 Task: Learn Tab Hibernation.
Action: Mouse moved to (102, 26)
Screenshot: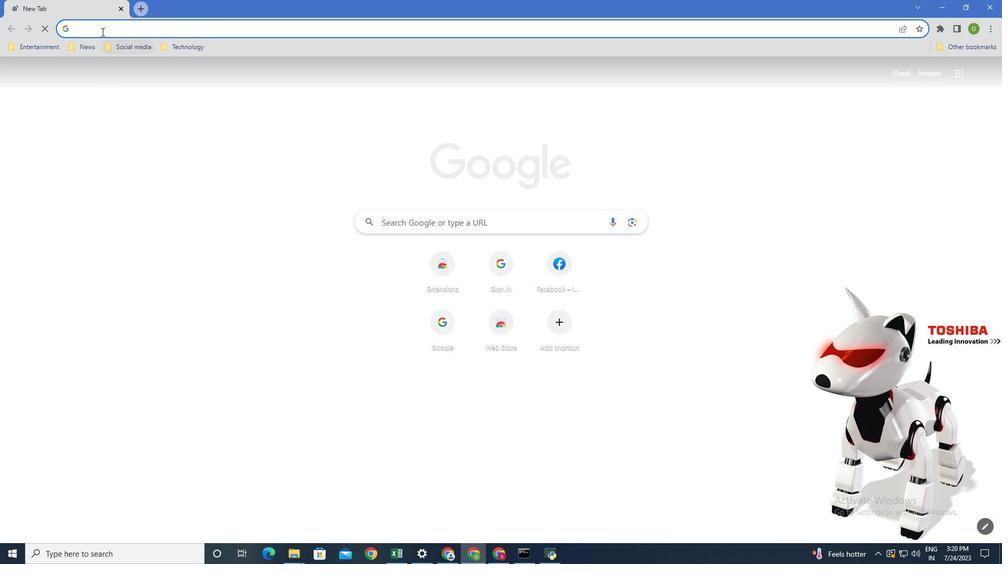 
Action: Mouse pressed left at (102, 26)
Screenshot: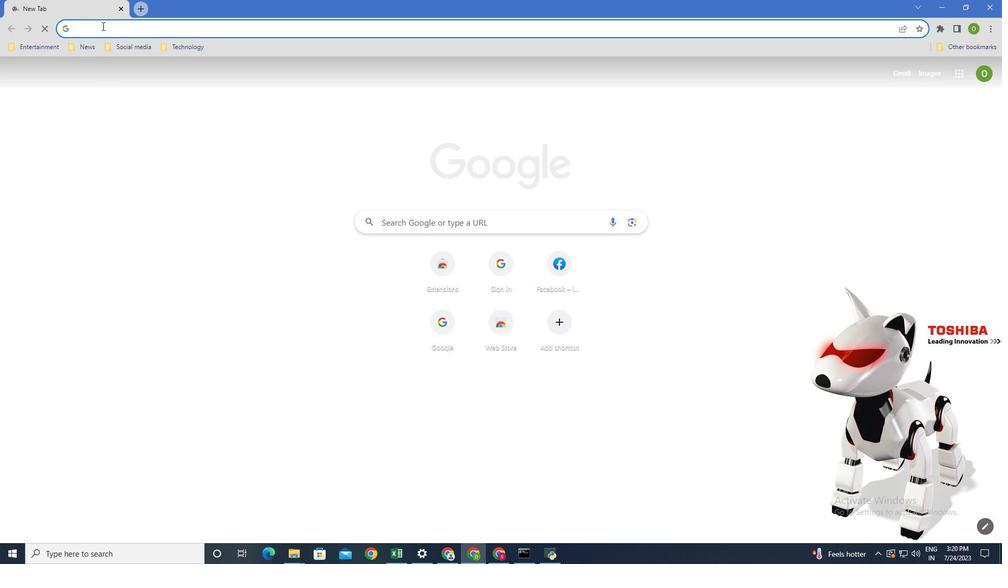 
Action: Key pressed tab<Key.space>hibernation<Key.enter>
Screenshot: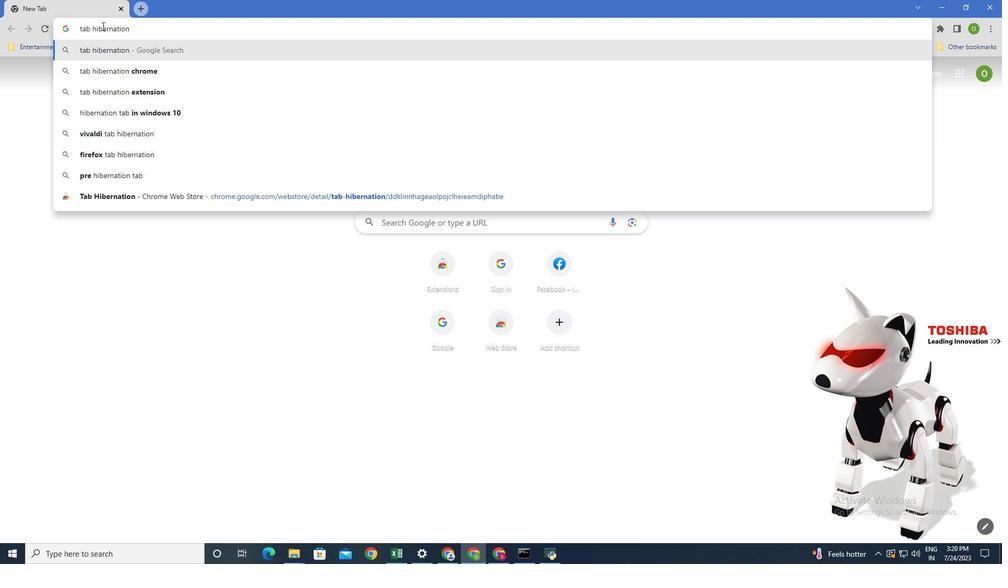 
Action: Mouse moved to (151, 175)
Screenshot: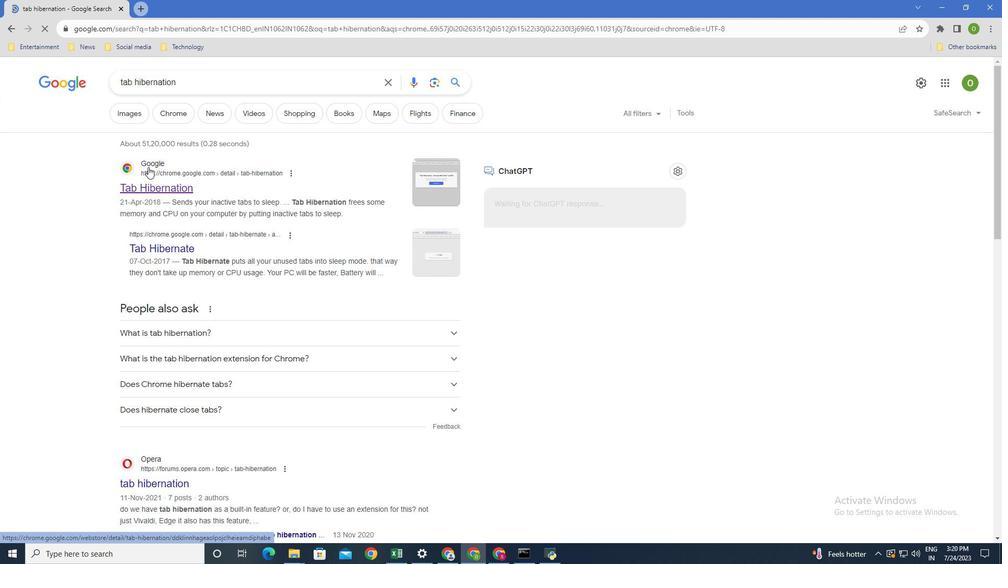 
Action: Mouse pressed left at (151, 175)
Screenshot: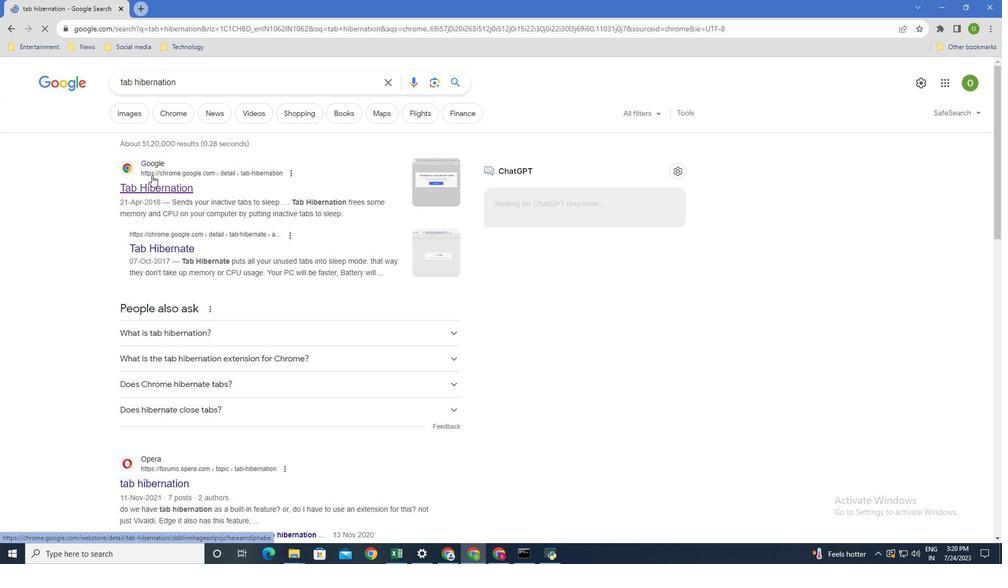 
Action: Mouse moved to (711, 145)
Screenshot: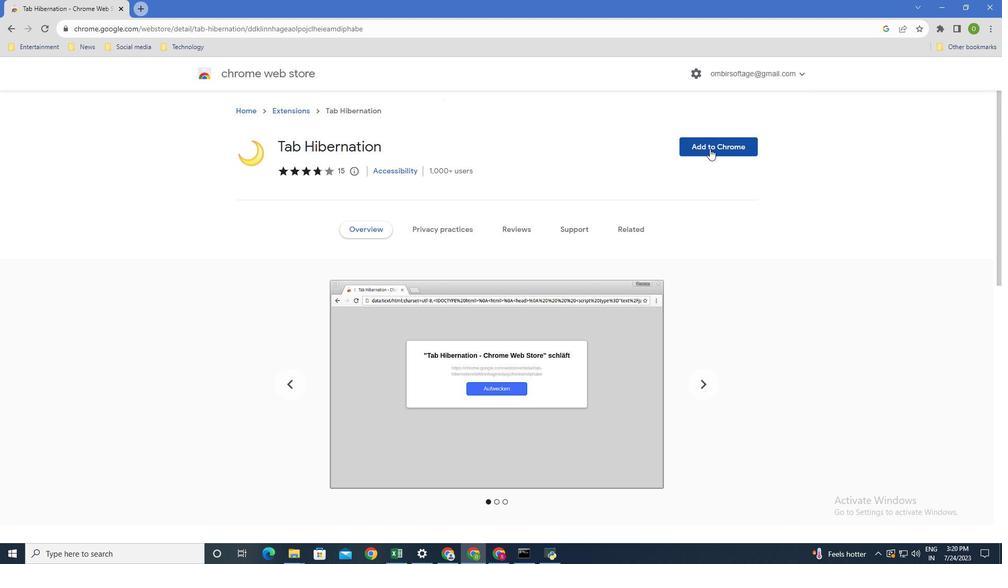 
Action: Mouse pressed left at (711, 145)
Screenshot: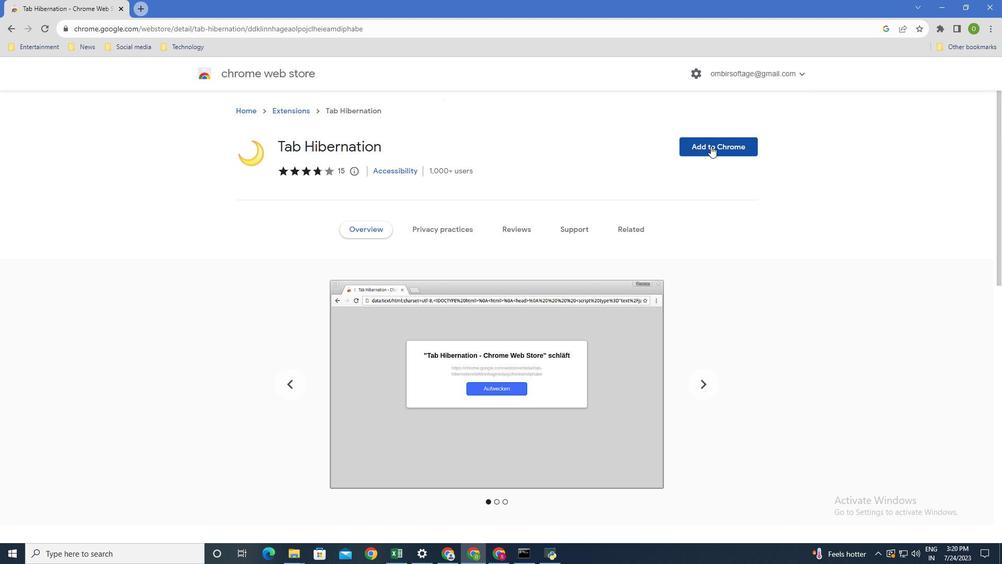 
Action: Mouse moved to (514, 113)
Screenshot: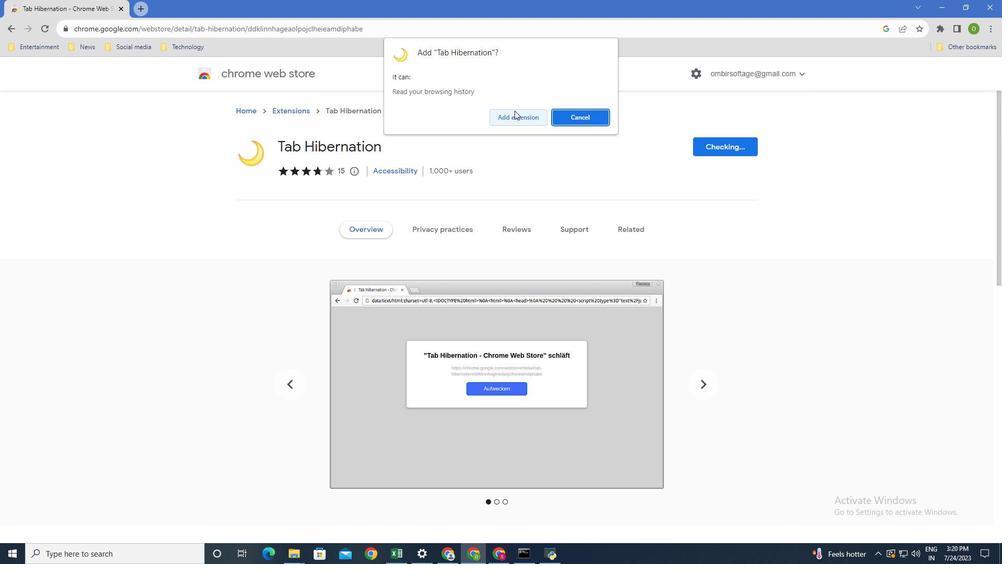 
Action: Mouse pressed left at (514, 113)
Screenshot: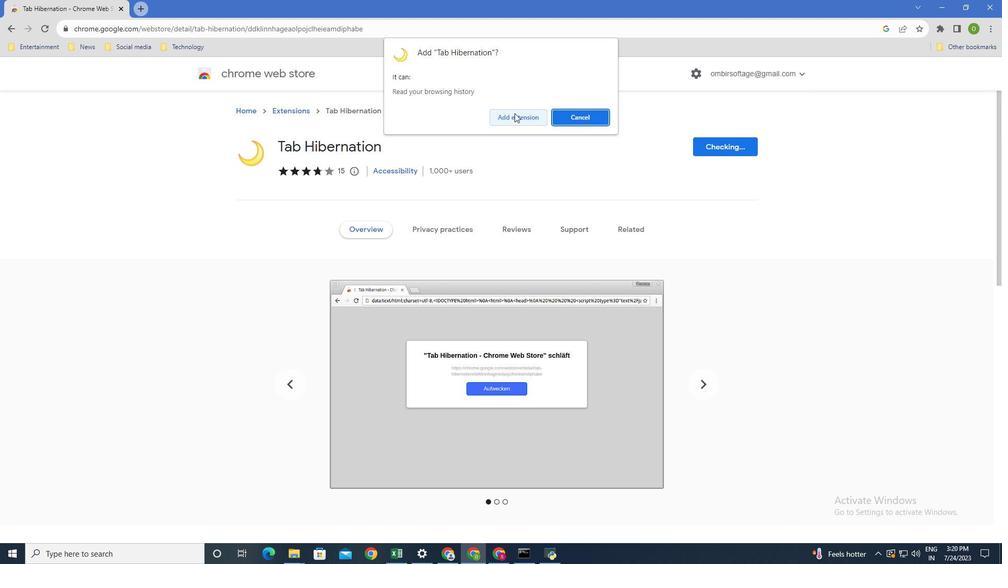 
Action: Mouse moved to (806, 90)
Screenshot: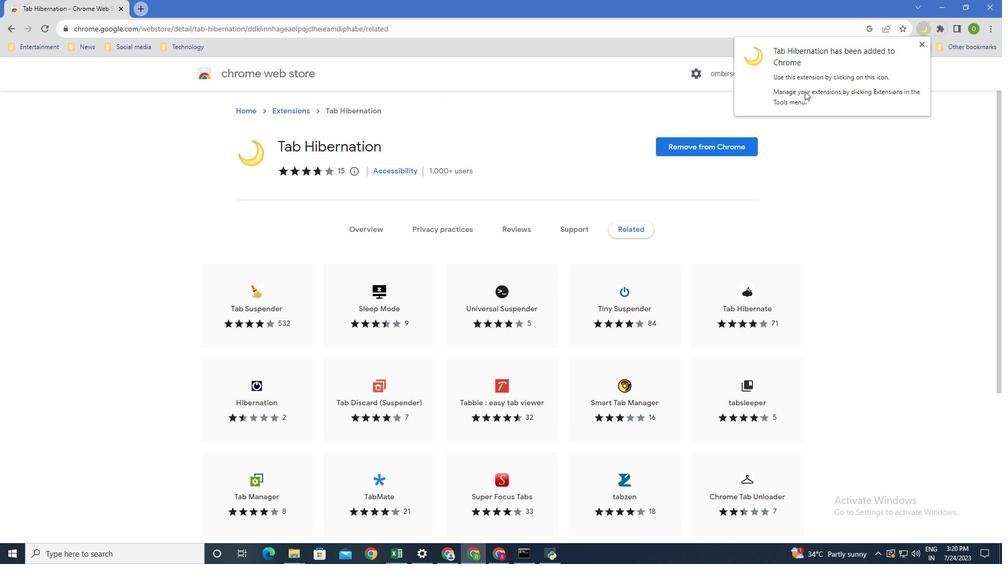 
Action: Mouse pressed left at (806, 90)
Screenshot: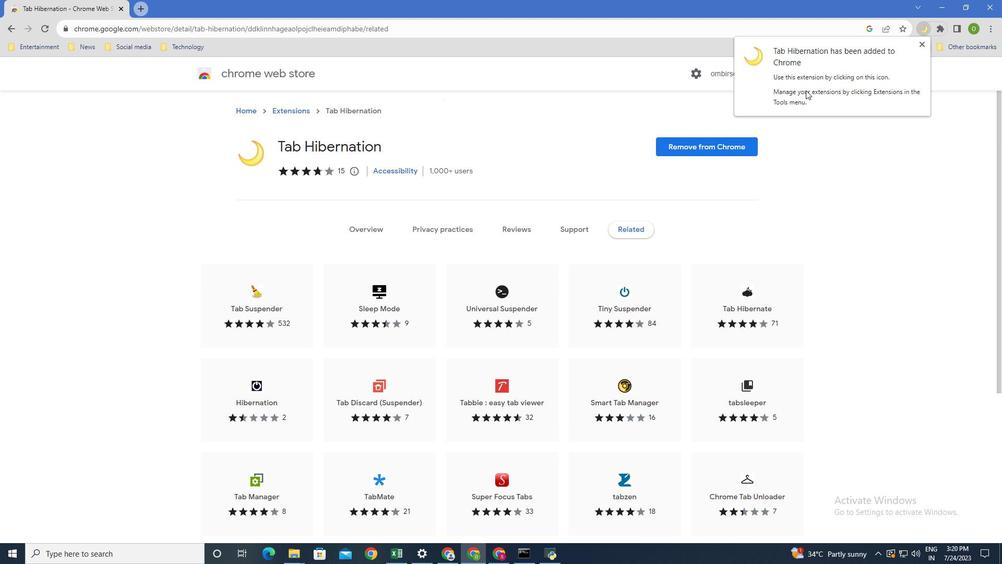 
Action: Mouse moved to (922, 44)
Screenshot: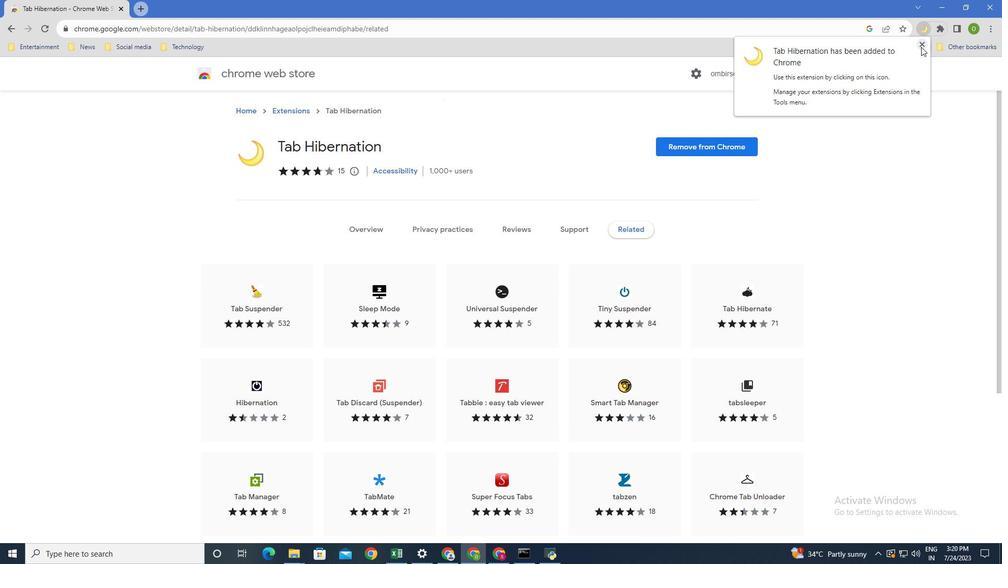 
Action: Mouse pressed left at (922, 44)
Screenshot: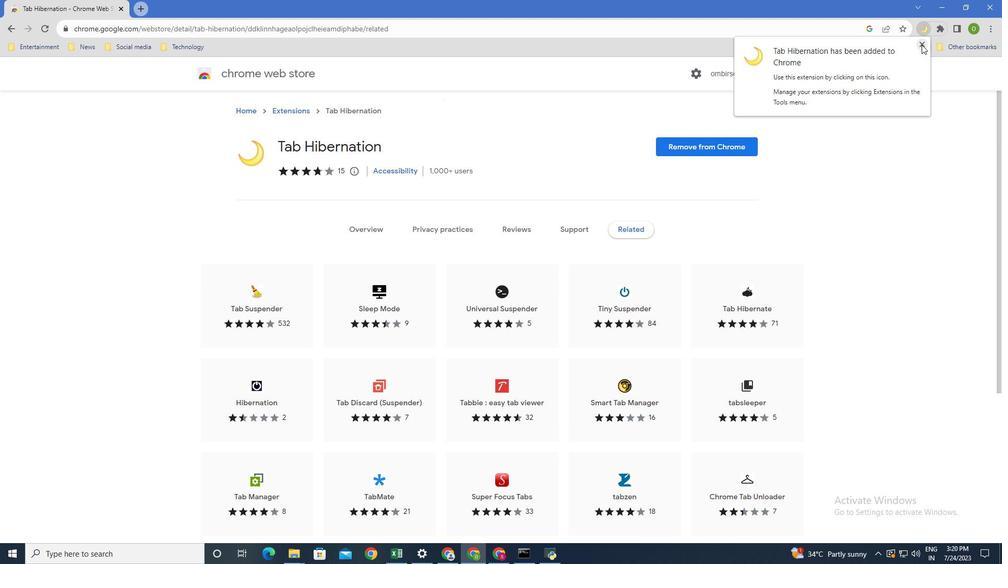 
Action: Mouse moved to (939, 27)
Screenshot: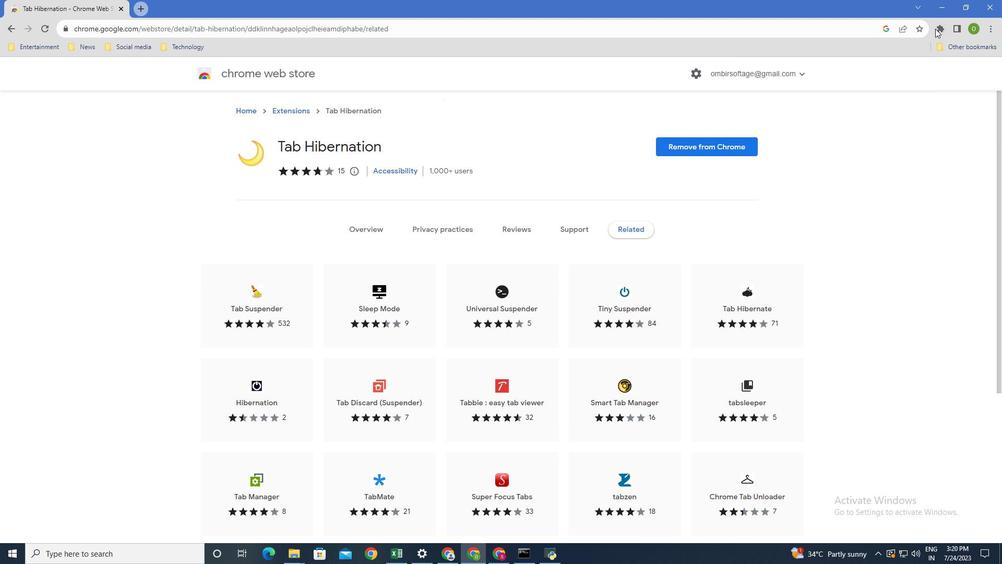 
Action: Mouse pressed left at (939, 27)
Screenshot: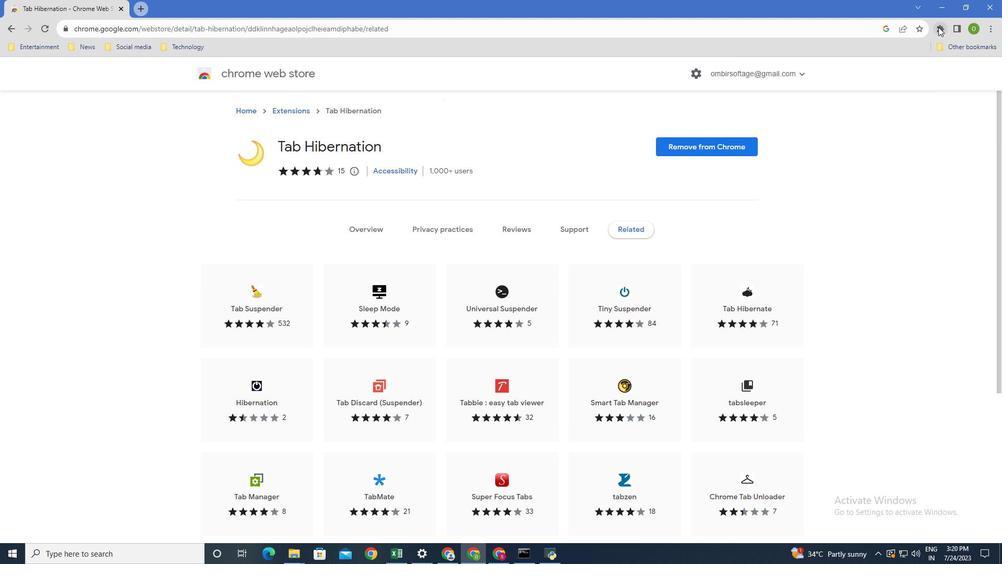 
Action: Mouse moved to (146, 8)
Screenshot: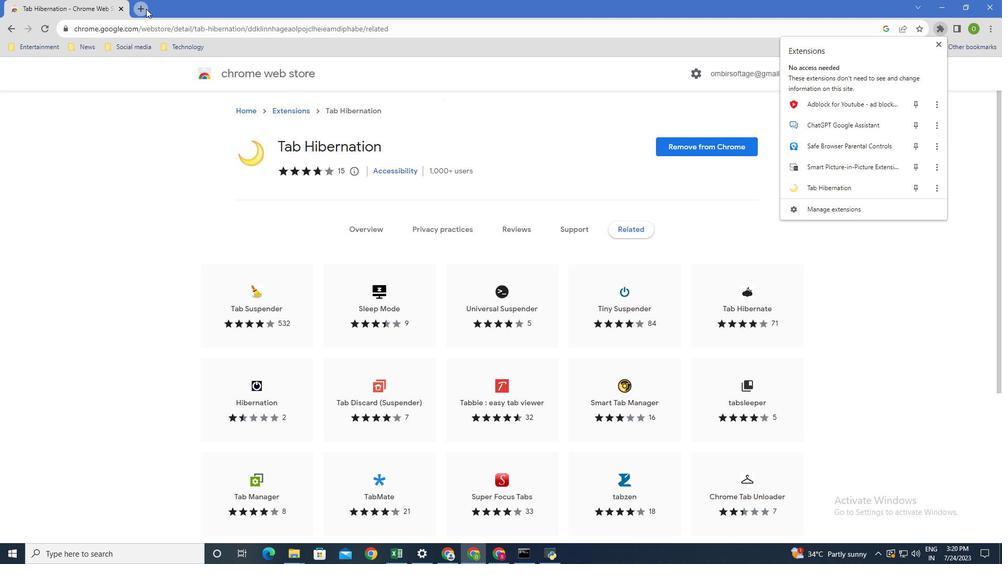 
Action: Mouse pressed left at (146, 8)
Screenshot: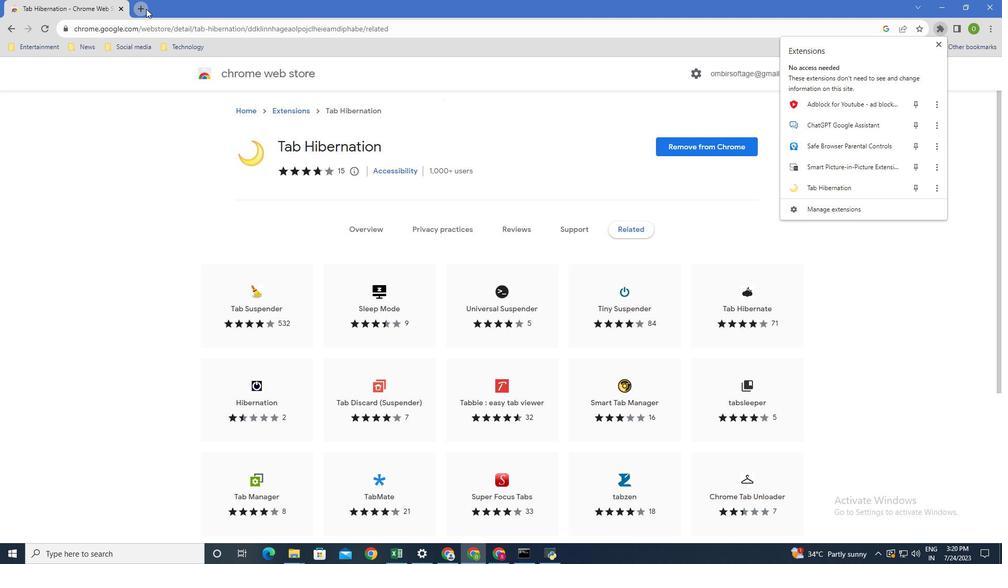 
Action: Mouse moved to (147, 26)
Screenshot: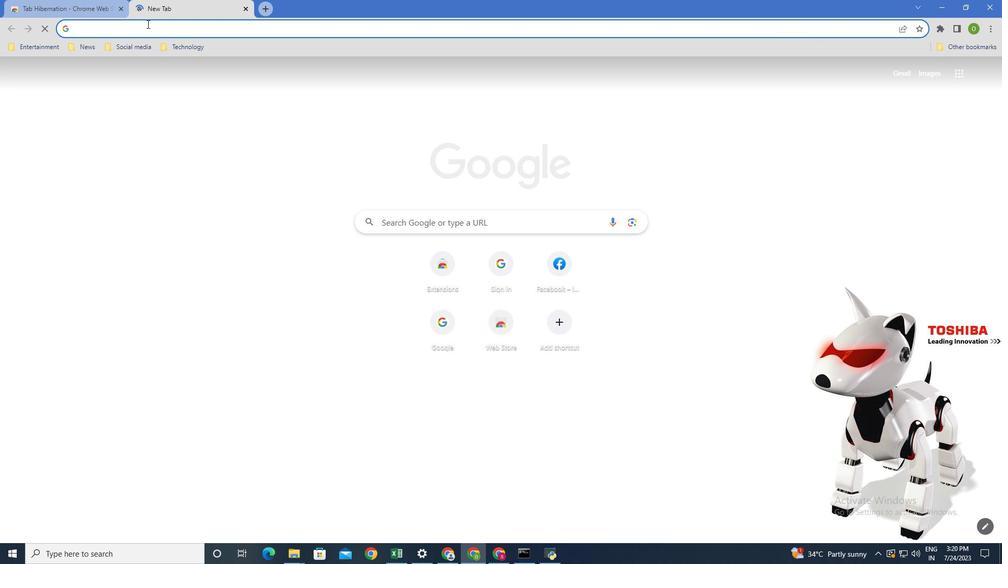 
Action: Mouse pressed left at (147, 26)
Screenshot: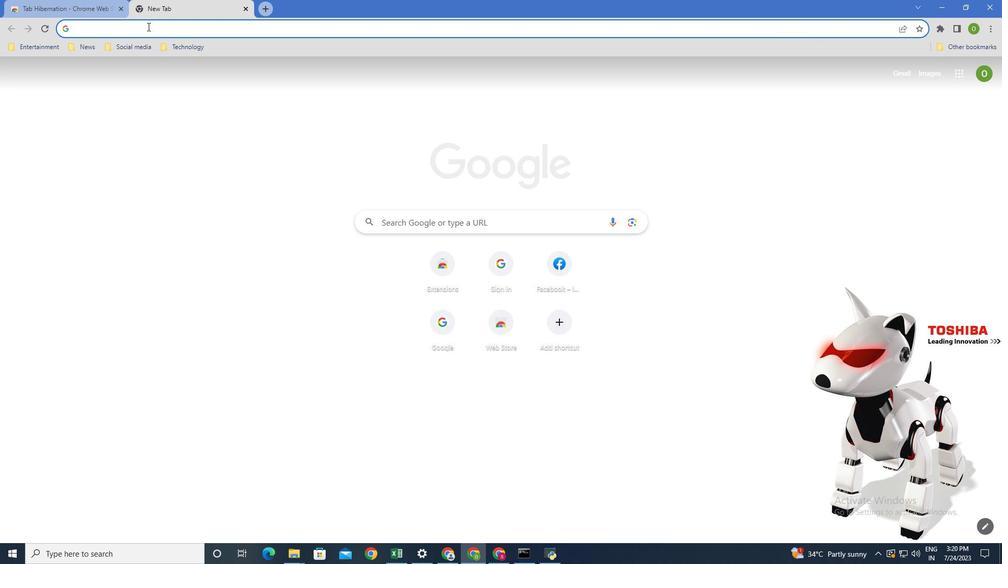 
Action: Key pressed www.amazone<Key.down><Key.enter>
Screenshot: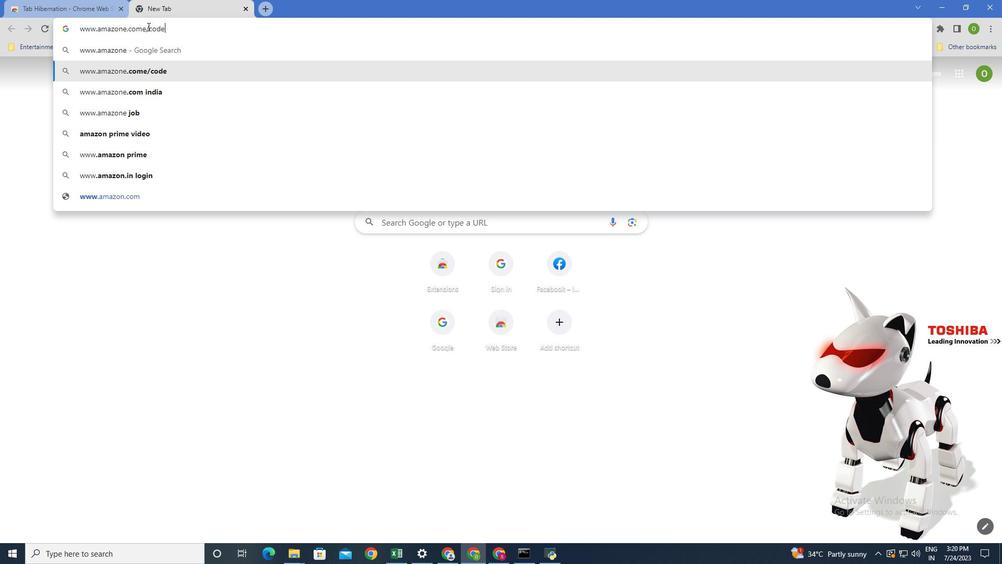 
Action: Mouse moved to (938, 27)
Screenshot: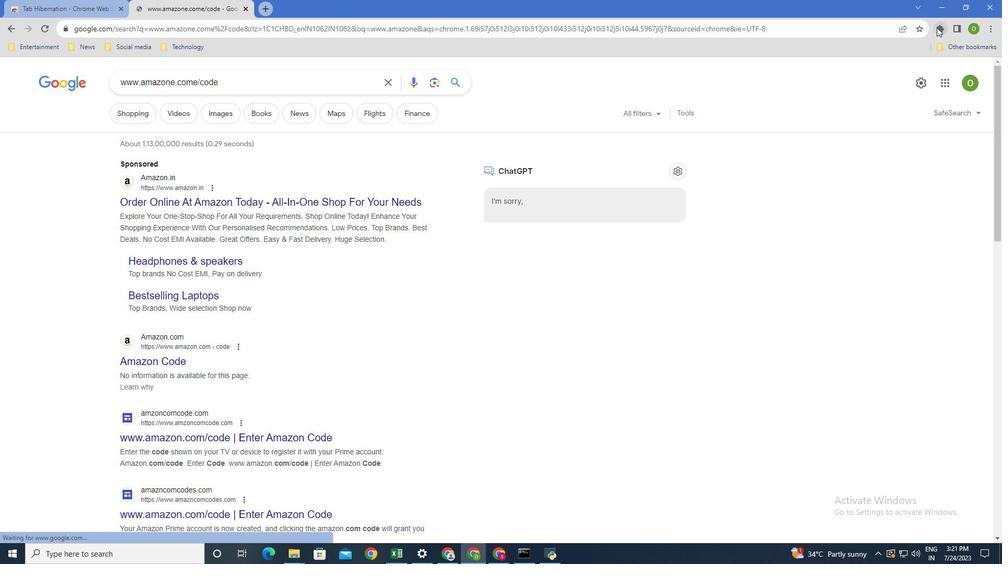
Action: Mouse pressed left at (938, 27)
Screenshot: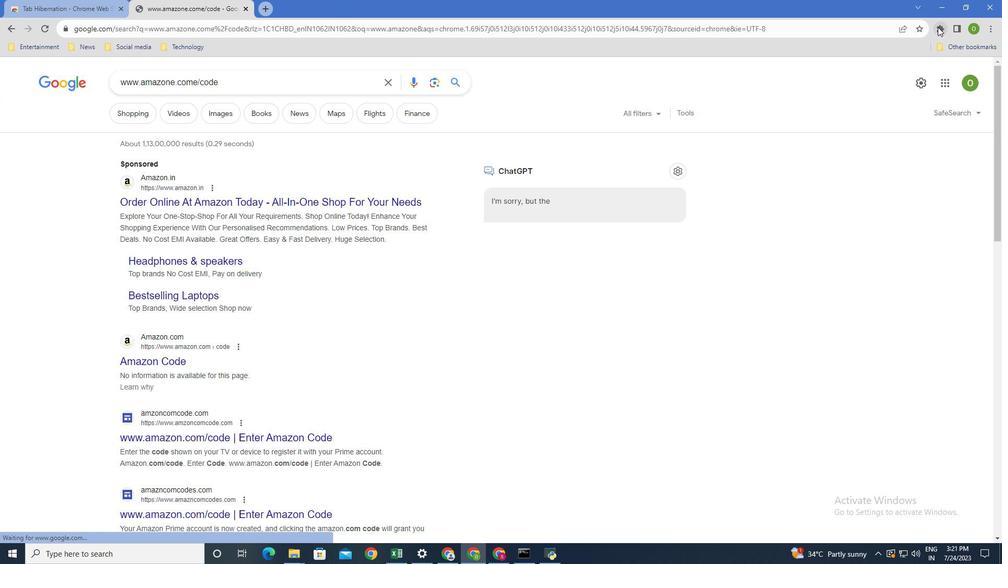 
Action: Mouse moved to (846, 212)
Screenshot: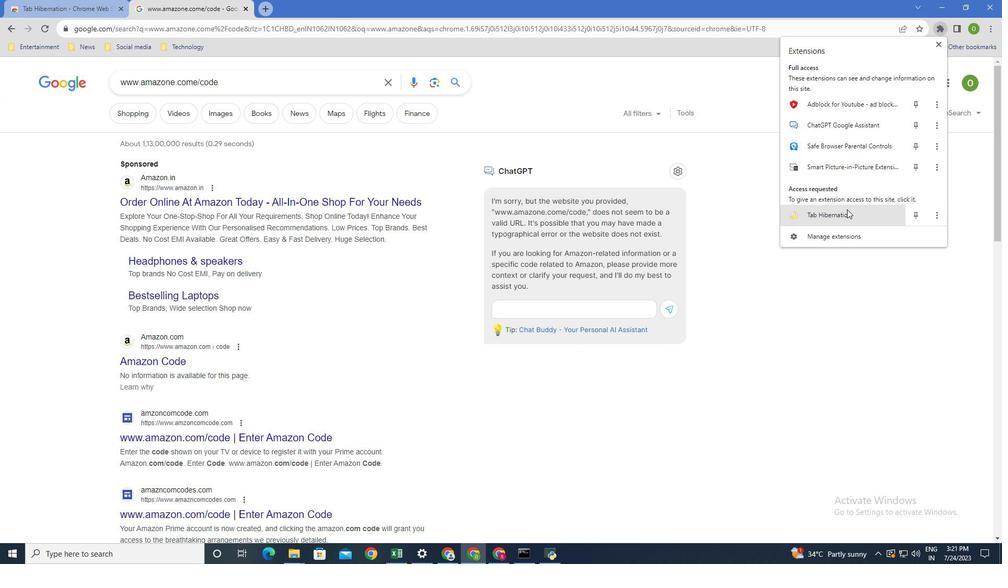 
Action: Mouse pressed left at (846, 212)
Screenshot: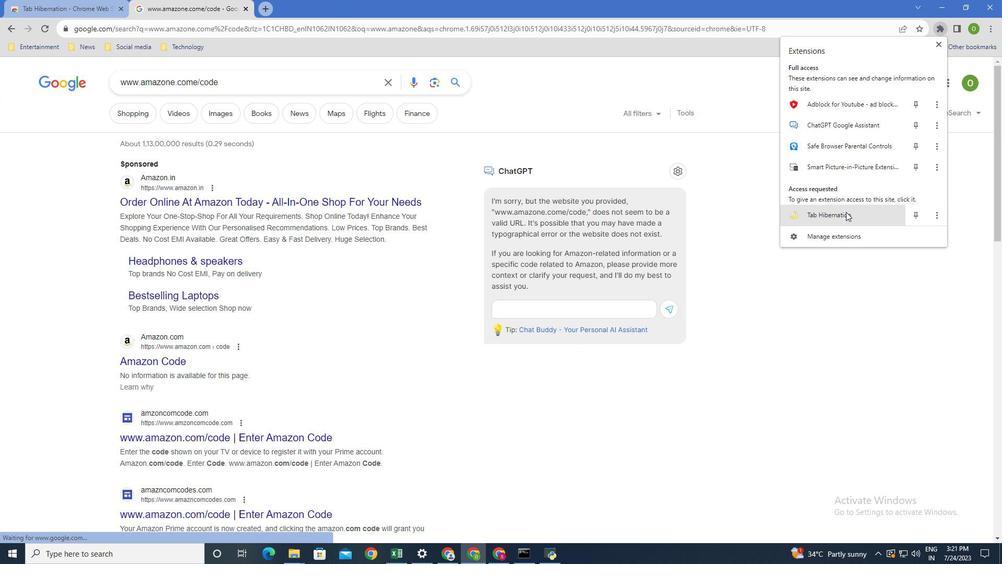 
Action: Mouse moved to (846, 213)
Screenshot: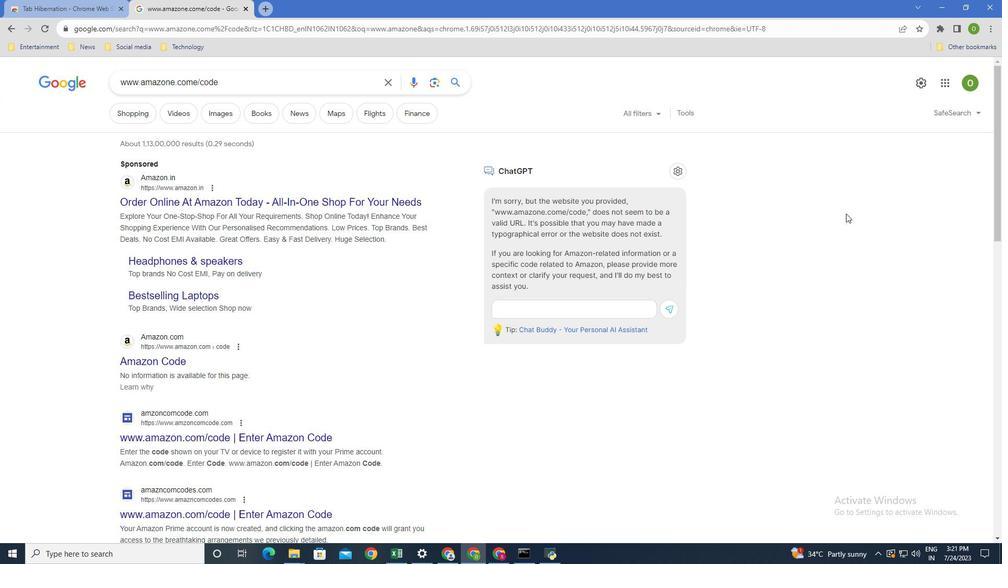 
Action: Mouse scrolled (846, 213) with delta (0, 0)
Screenshot: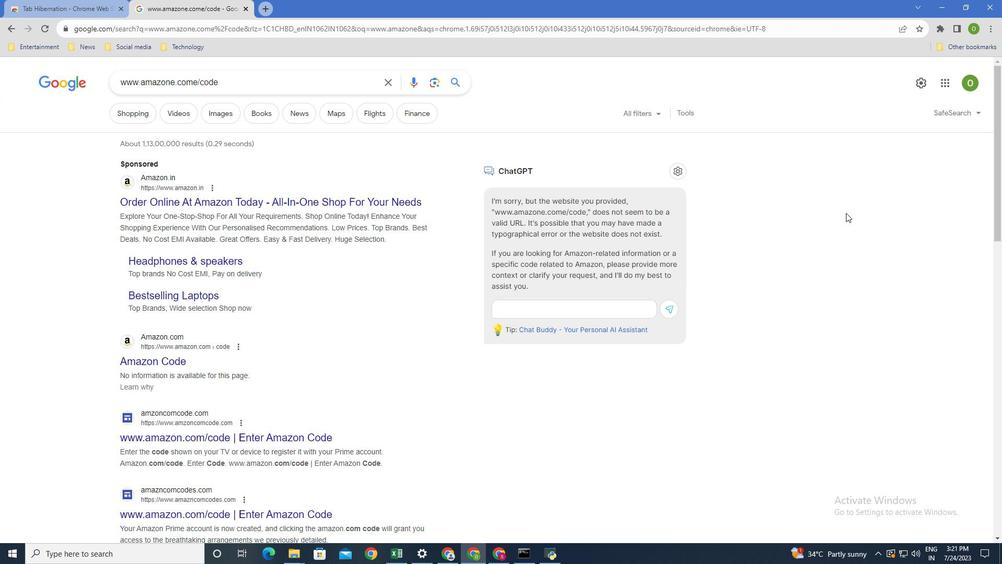 
Action: Mouse scrolled (846, 213) with delta (0, 0)
Screenshot: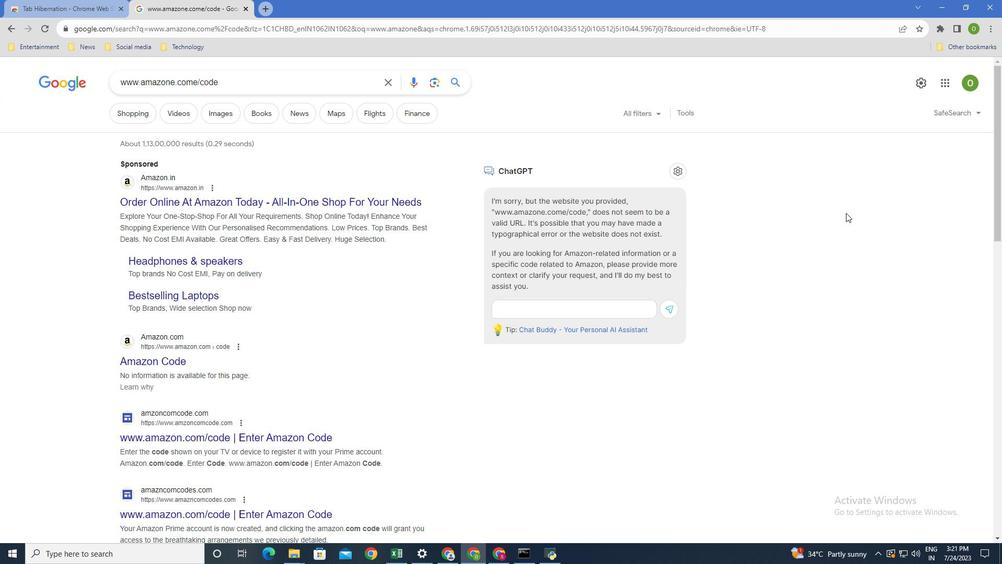 
Action: Mouse scrolled (846, 212) with delta (0, 0)
Screenshot: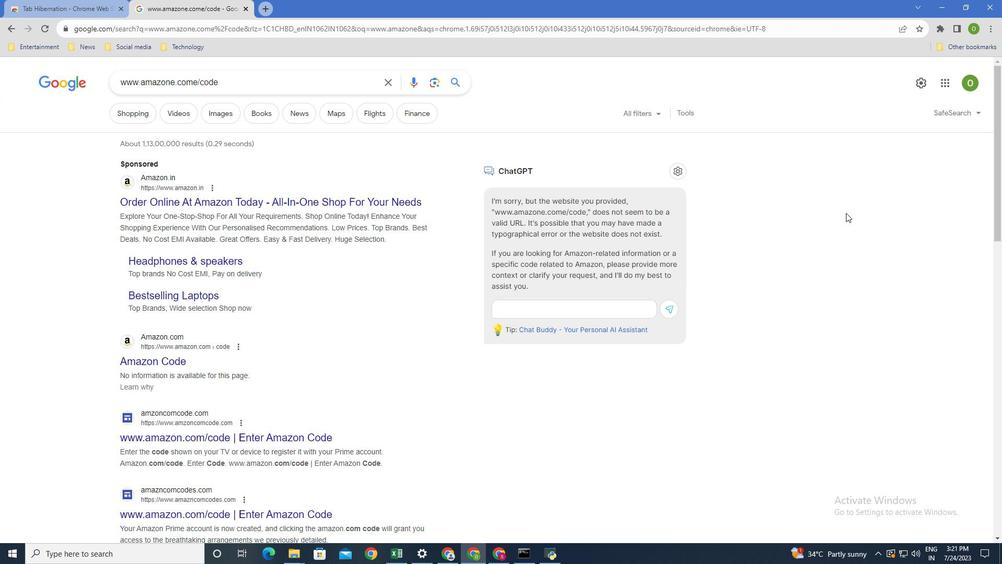 
Action: Mouse scrolled (846, 212) with delta (0, 0)
Screenshot: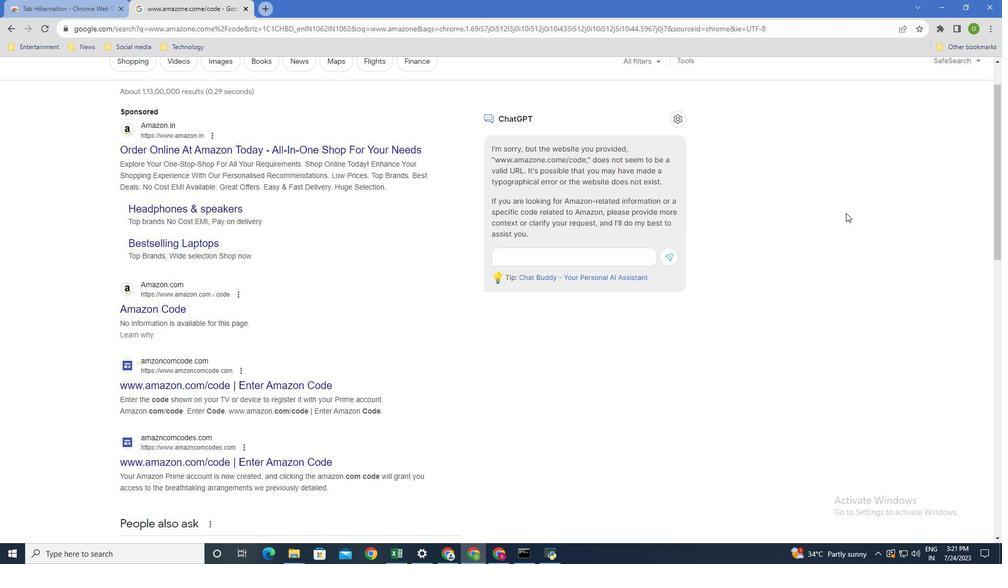 
Action: Mouse scrolled (846, 212) with delta (0, 0)
Screenshot: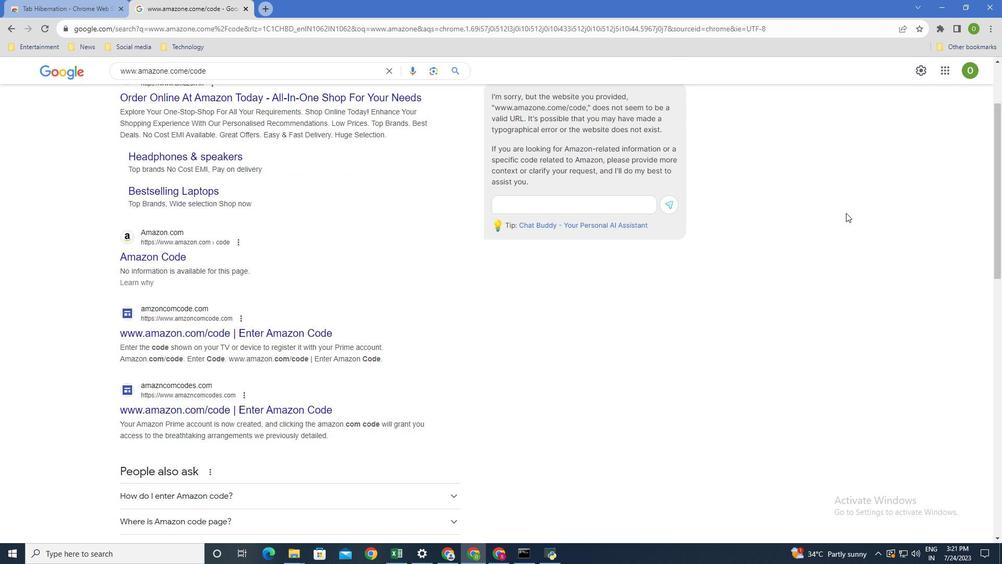 
Action: Mouse scrolled (846, 212) with delta (0, 0)
Screenshot: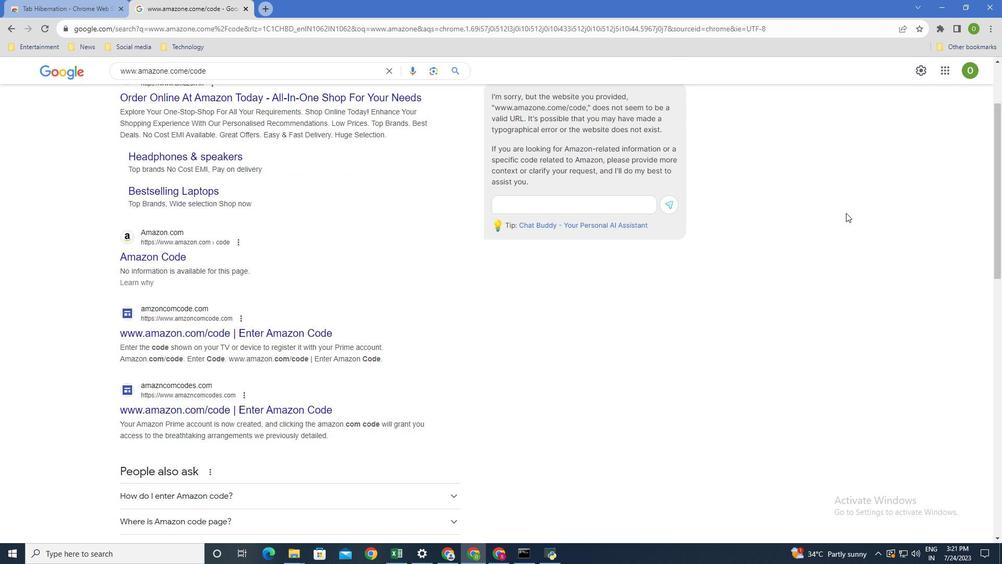
Action: Mouse scrolled (846, 212) with delta (0, 0)
Screenshot: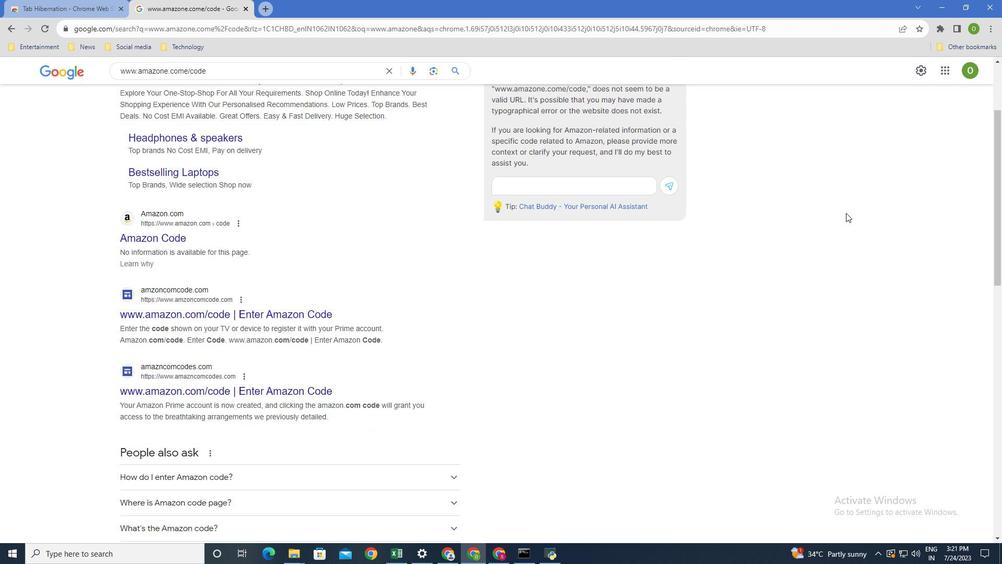 
Action: Mouse scrolled (846, 212) with delta (0, 0)
Screenshot: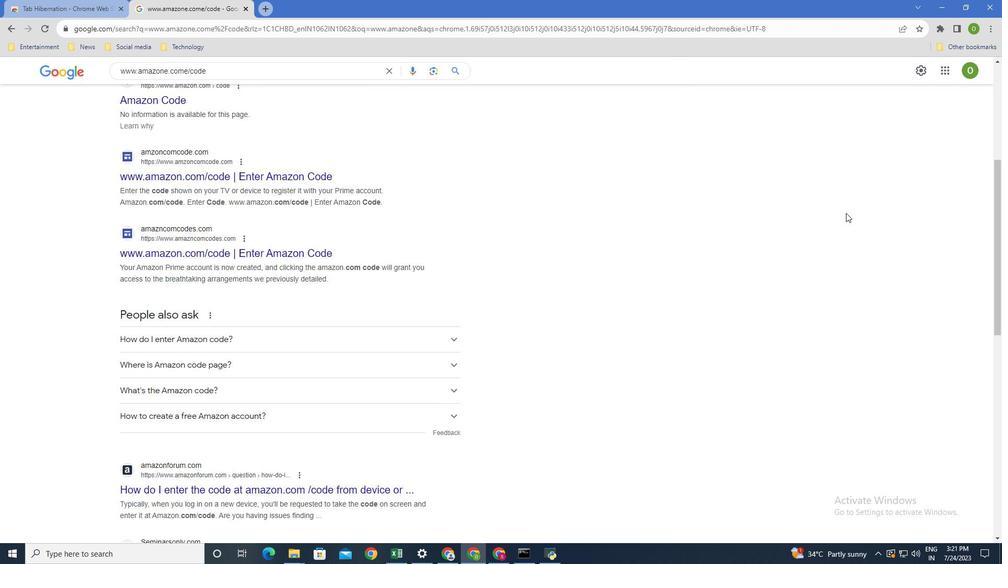 
Action: Mouse scrolled (846, 212) with delta (0, 0)
Screenshot: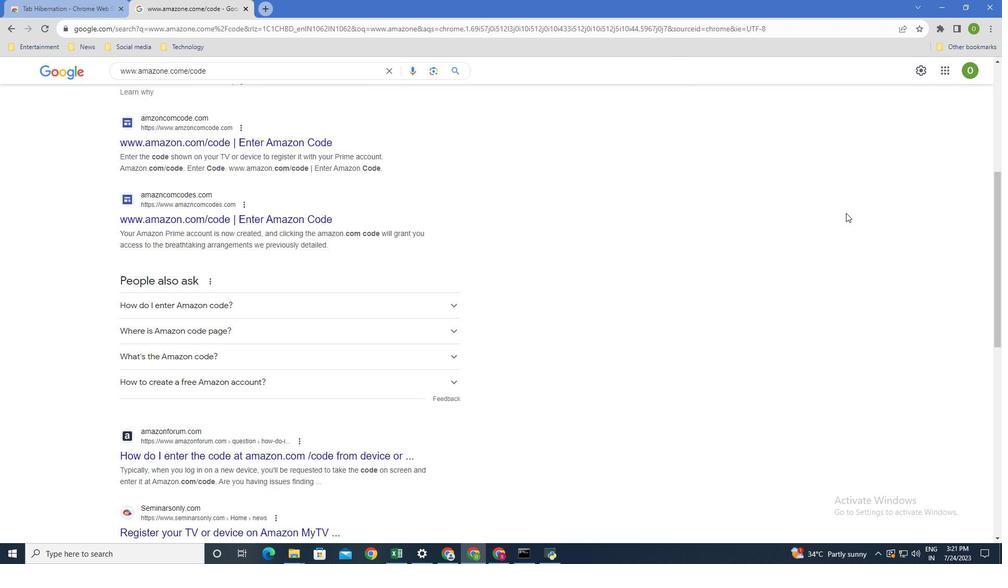
Action: Mouse scrolled (846, 213) with delta (0, 0)
Screenshot: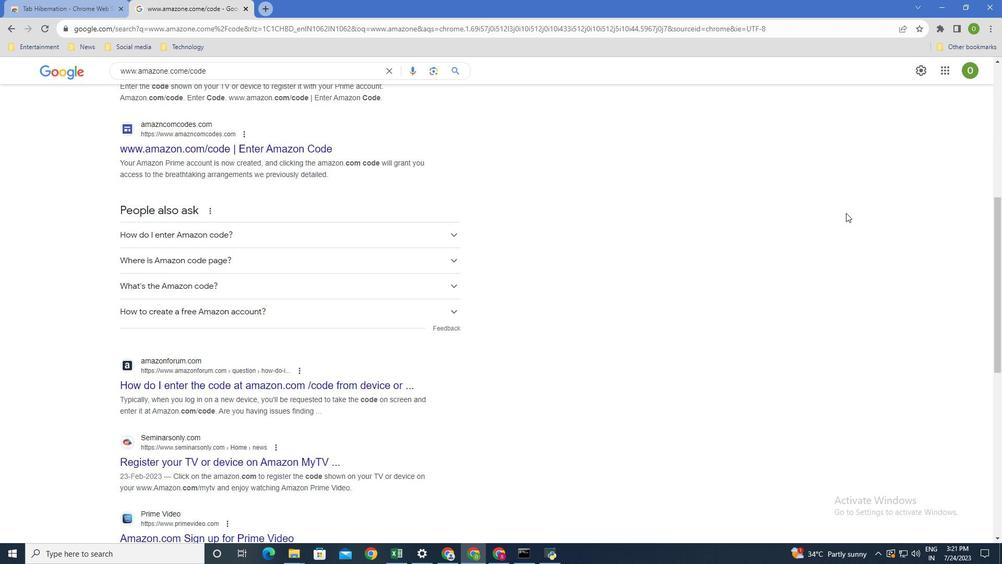 
Action: Mouse scrolled (846, 213) with delta (0, 0)
Screenshot: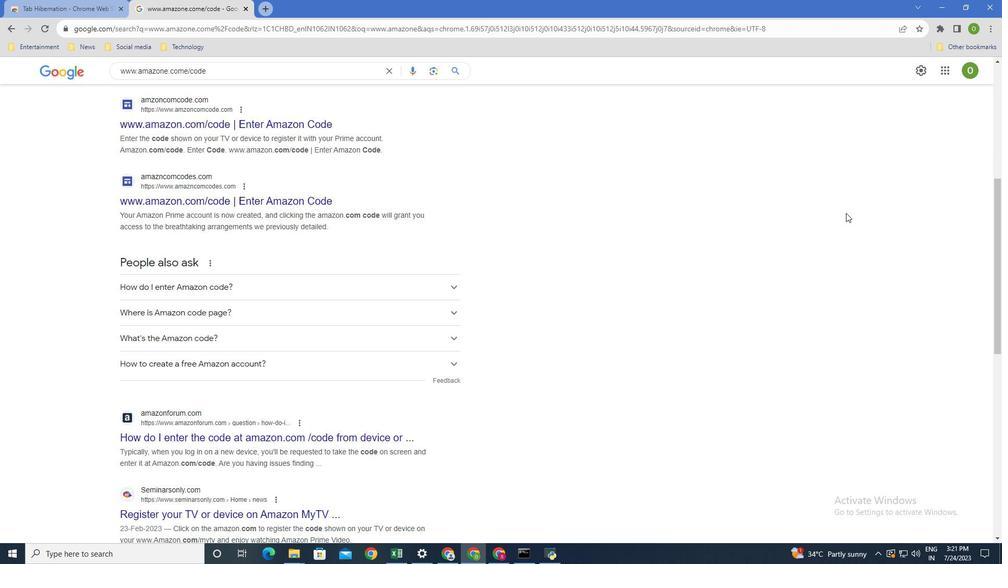
Action: Mouse scrolled (846, 213) with delta (0, 0)
Screenshot: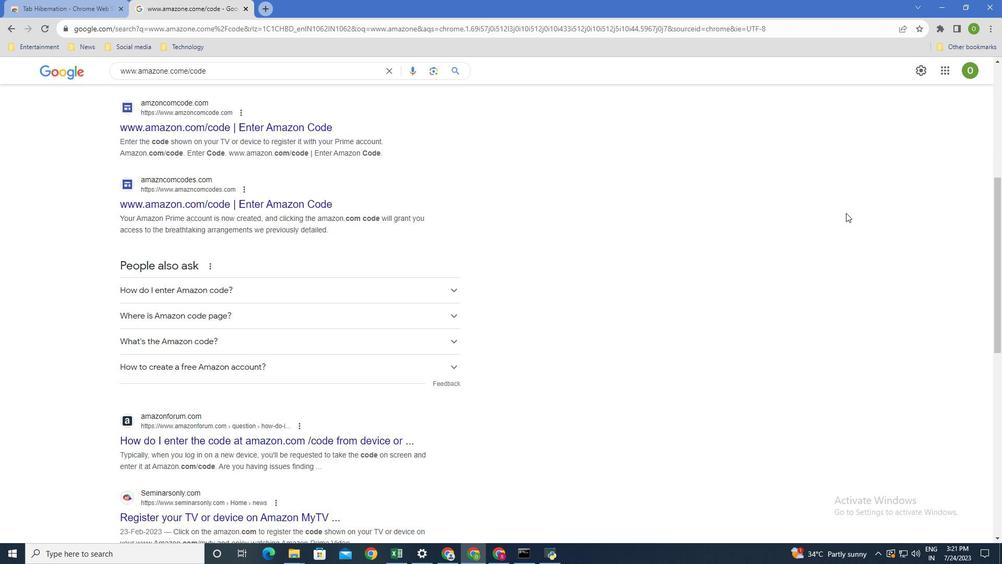 
Action: Mouse scrolled (846, 213) with delta (0, 0)
Screenshot: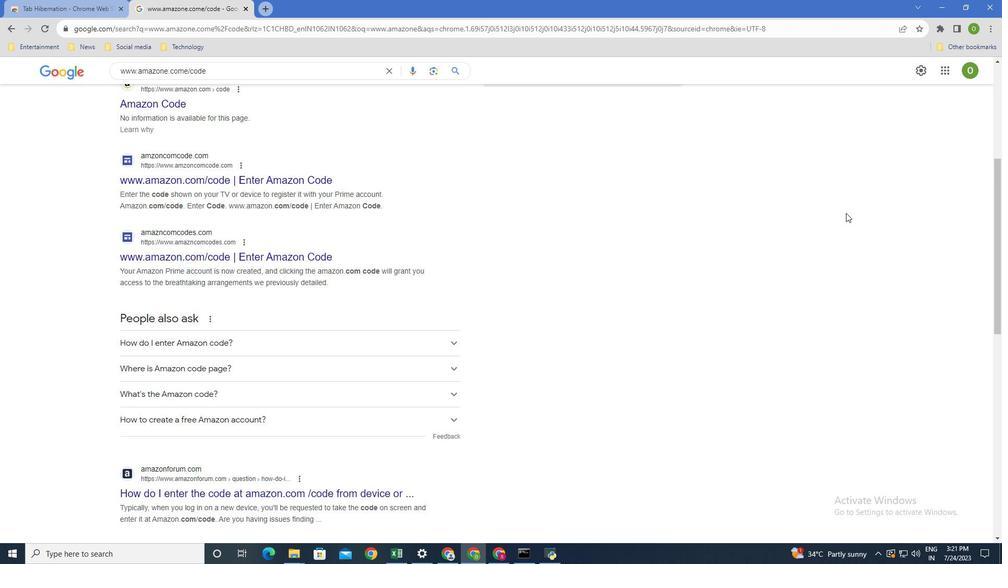 
Action: Mouse scrolled (846, 213) with delta (0, 0)
Screenshot: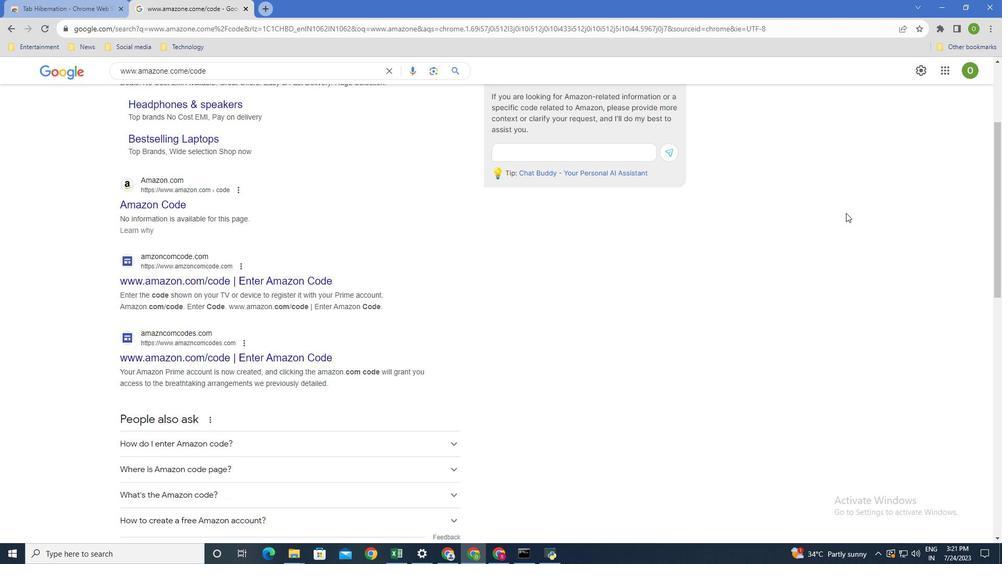
Action: Mouse scrolled (846, 213) with delta (0, 0)
Screenshot: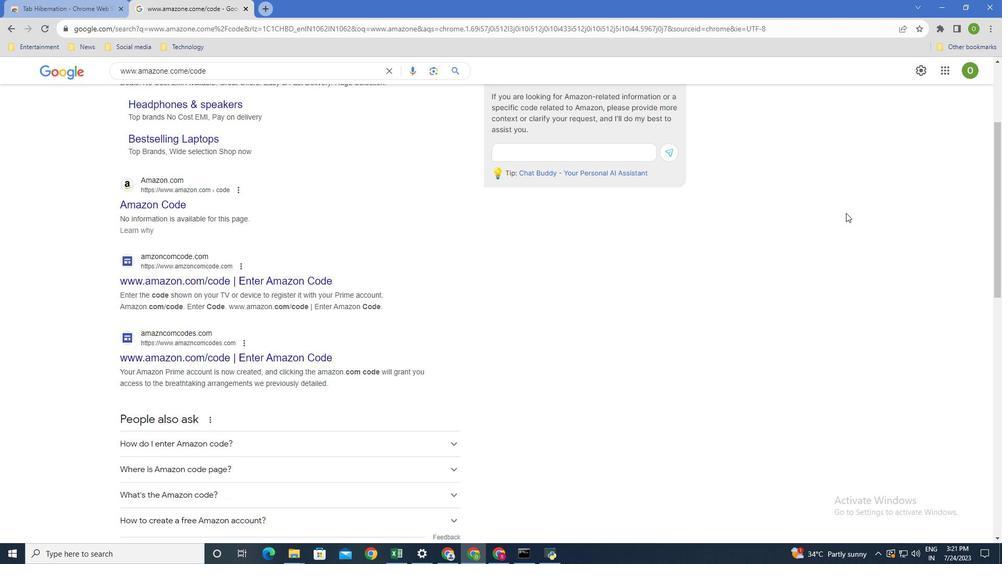 
Action: Mouse scrolled (846, 213) with delta (0, 0)
Screenshot: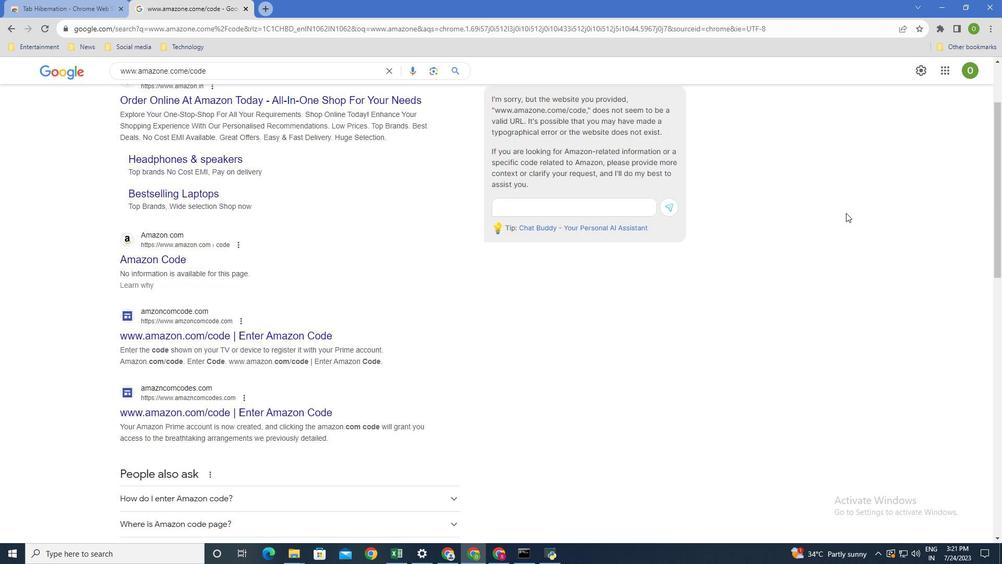 
Action: Mouse scrolled (846, 213) with delta (0, 0)
Screenshot: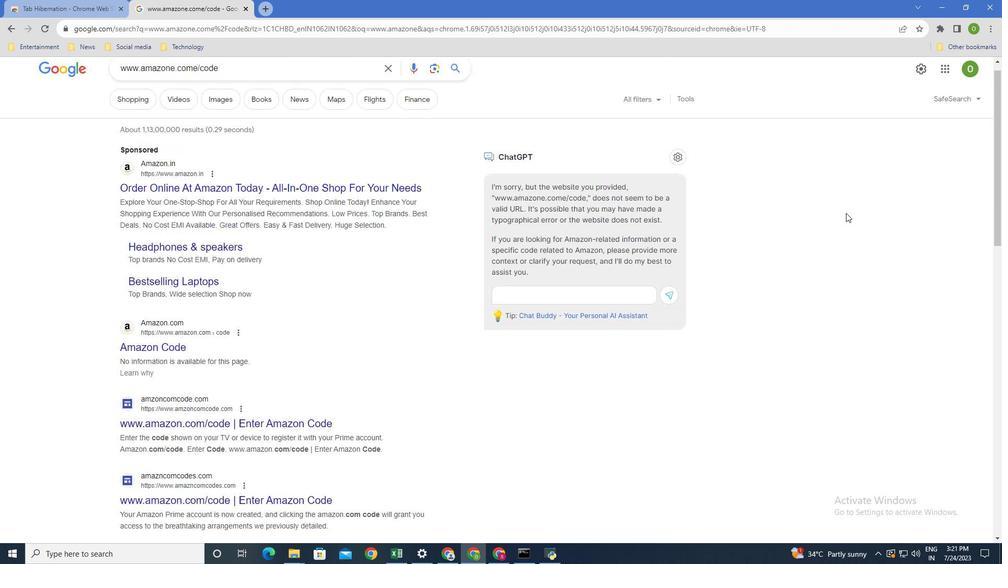 
Action: Mouse scrolled (846, 213) with delta (0, 0)
Screenshot: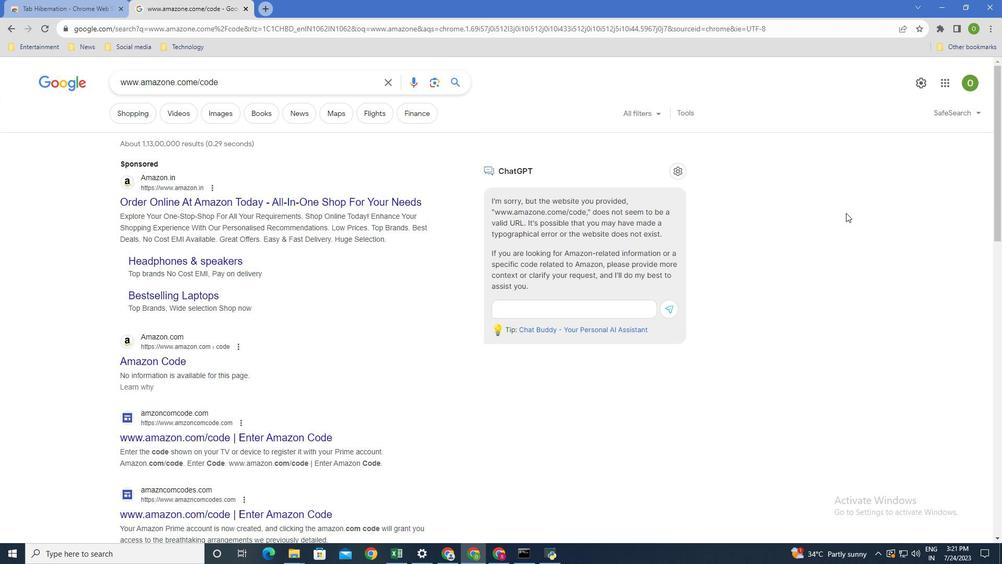 
Action: Mouse scrolled (846, 213) with delta (0, 0)
Screenshot: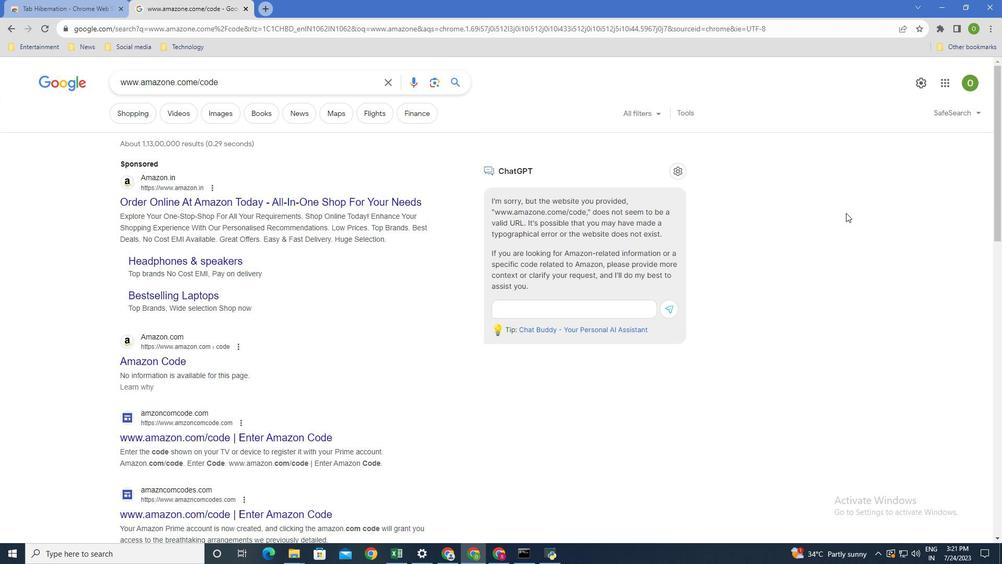 
Action: Mouse scrolled (846, 213) with delta (0, 0)
Screenshot: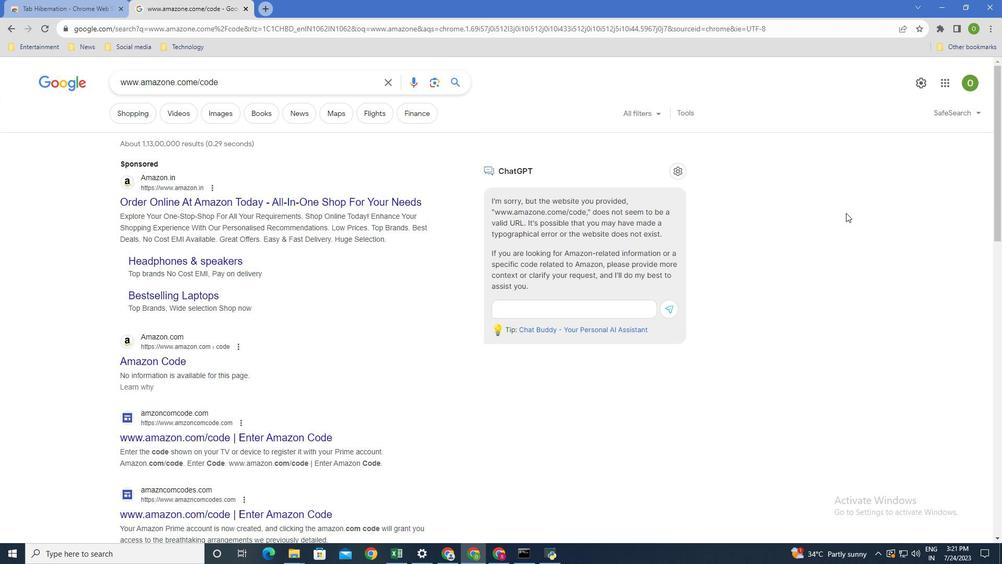
Action: Mouse moved to (989, 27)
Screenshot: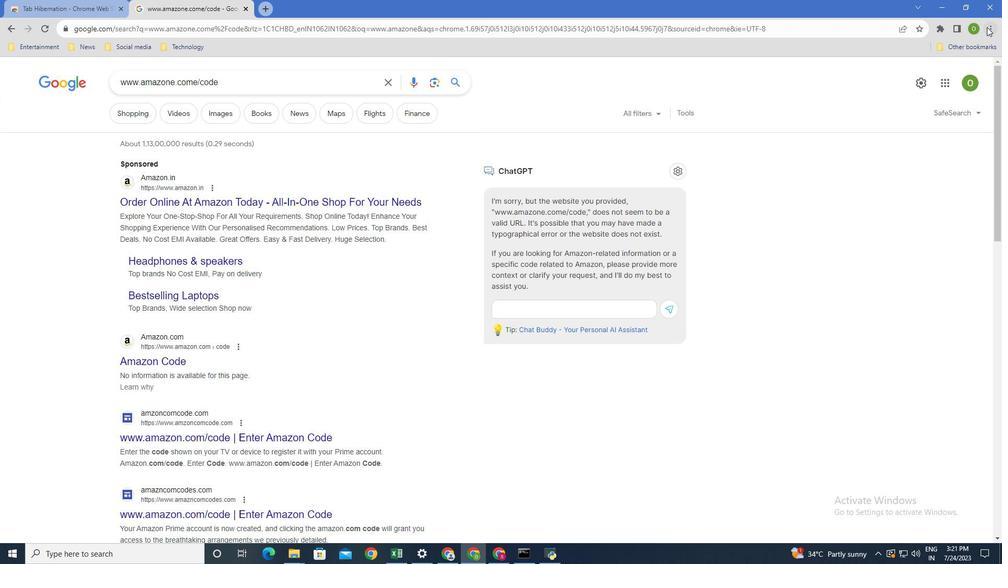 
Action: Mouse pressed left at (989, 27)
Screenshot: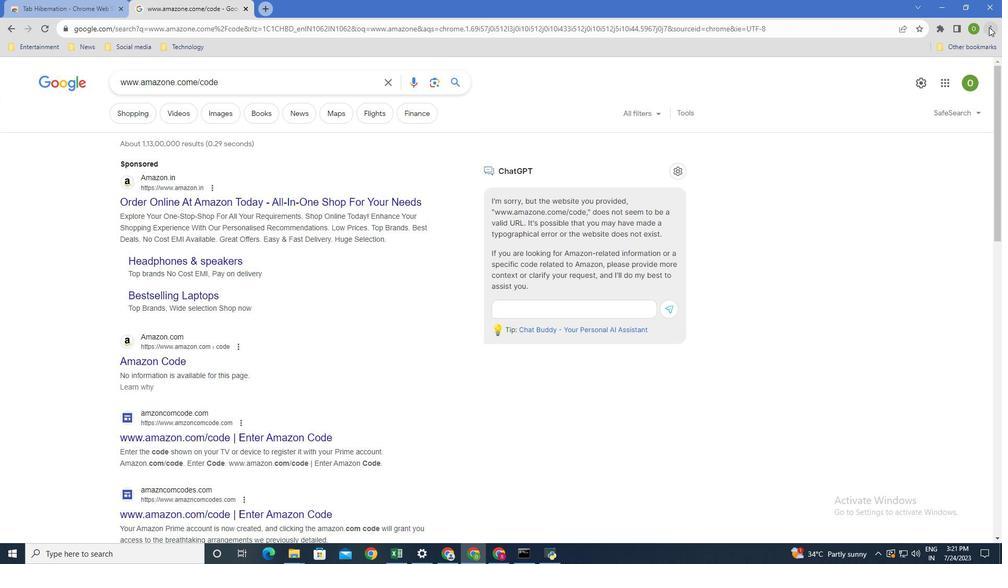 
Action: Mouse moved to (903, 138)
Screenshot: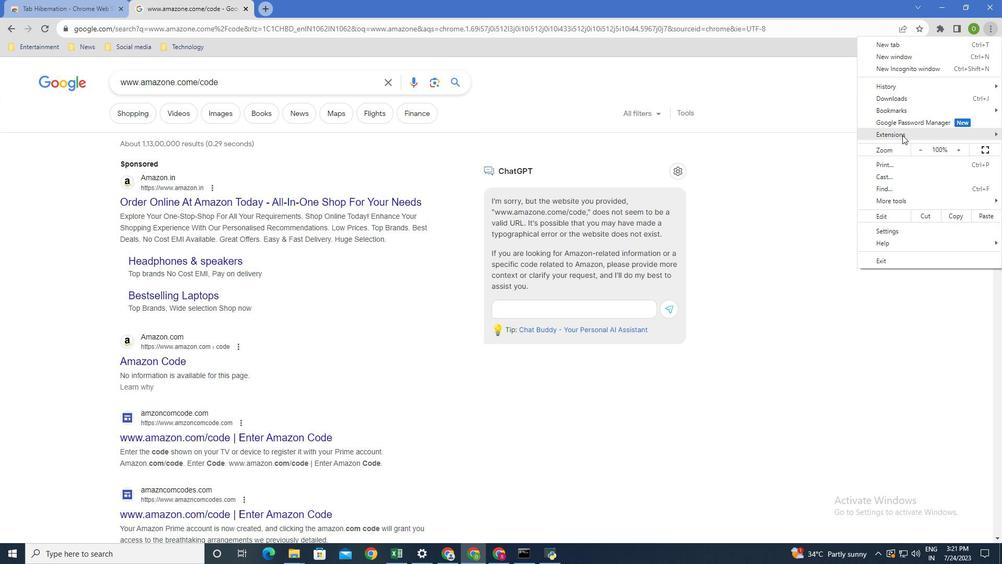 
Action: Mouse pressed left at (903, 138)
Screenshot: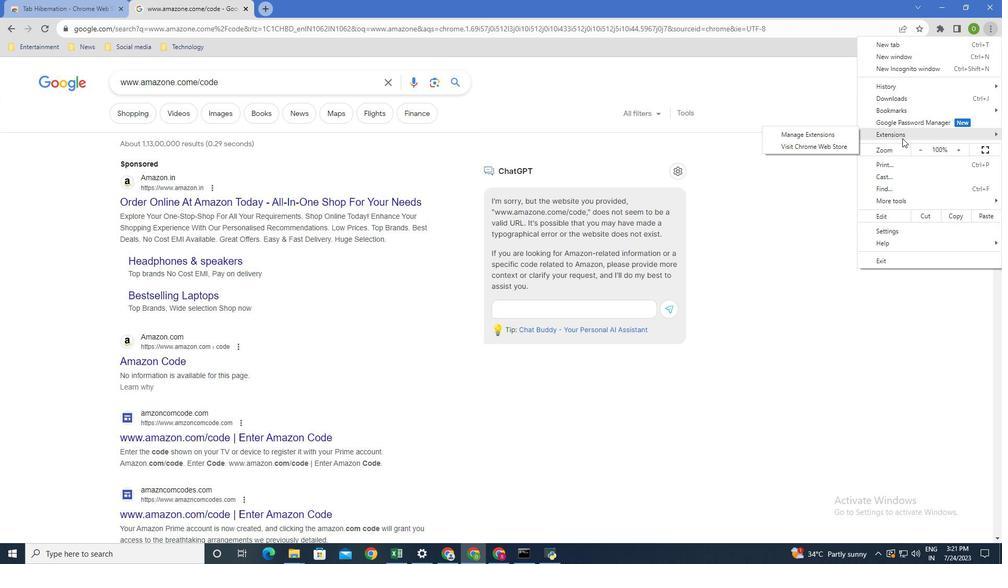 
Action: Mouse moved to (803, 135)
Screenshot: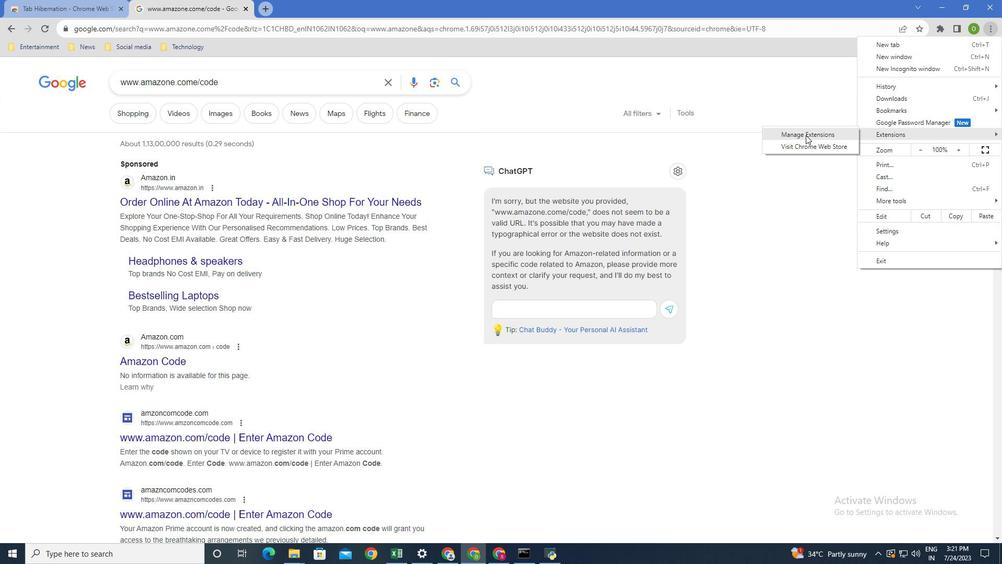 
Action: Mouse pressed left at (803, 135)
Screenshot: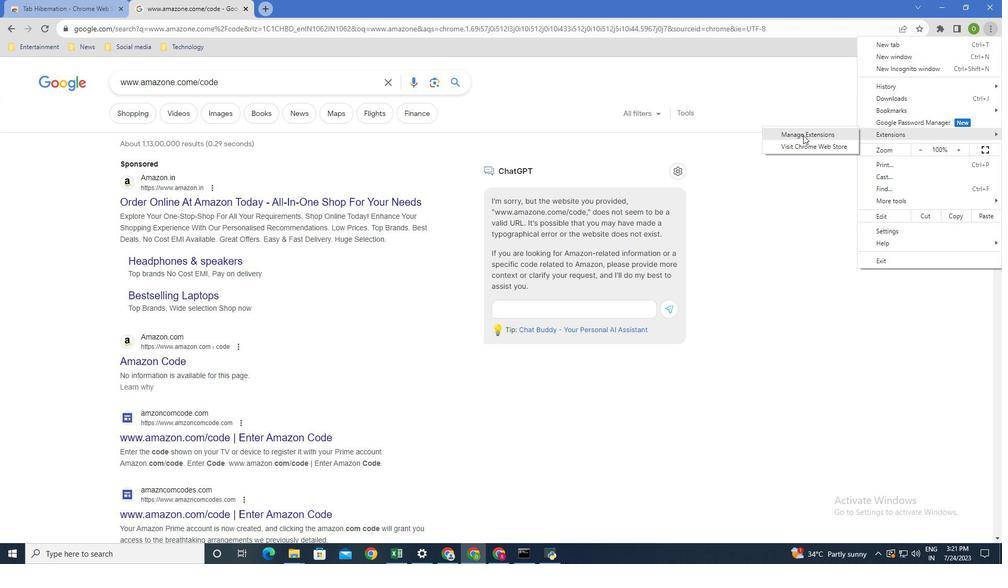 
Action: Mouse moved to (417, 261)
Screenshot: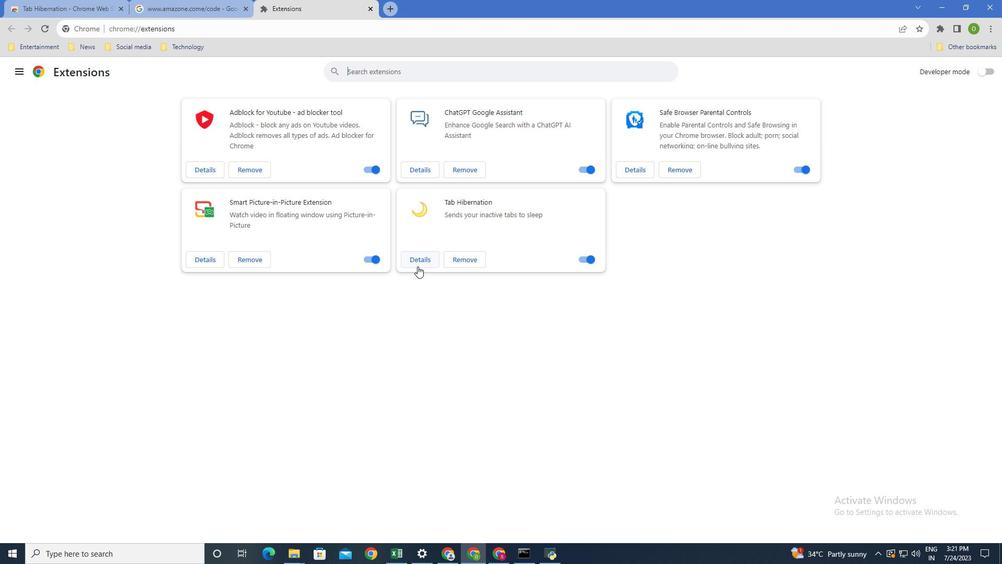 
Action: Mouse pressed left at (417, 259)
Screenshot: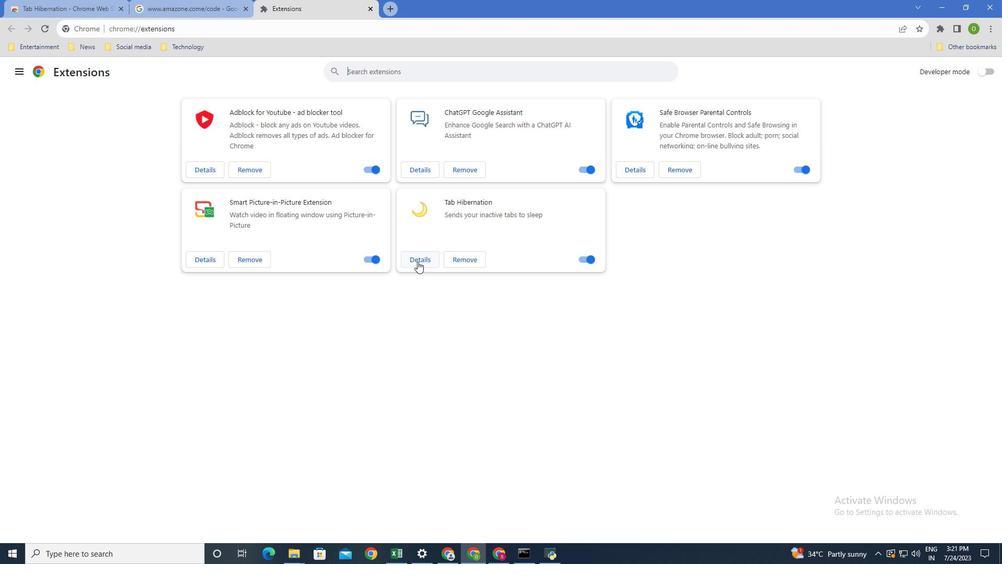 
Action: Mouse moved to (600, 201)
Screenshot: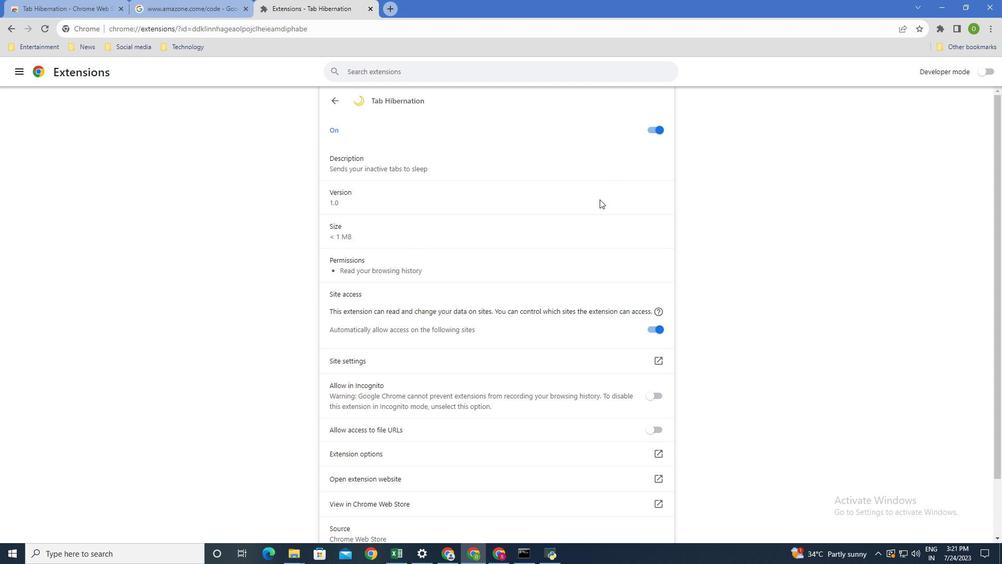 
Action: Mouse scrolled (600, 200) with delta (0, 0)
Screenshot: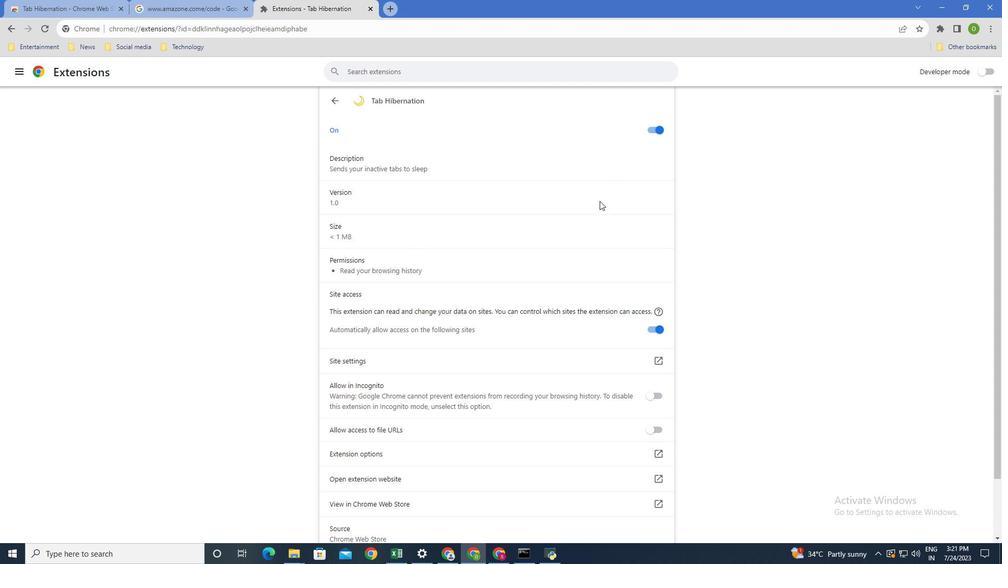 
Action: Mouse moved to (607, 283)
Screenshot: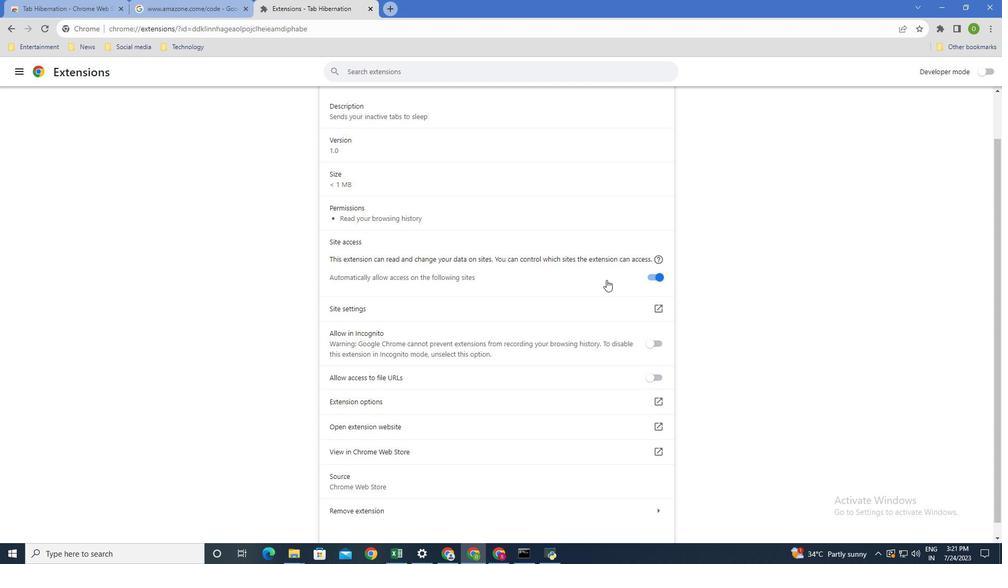
Action: Mouse scrolled (607, 282) with delta (0, 0)
Screenshot: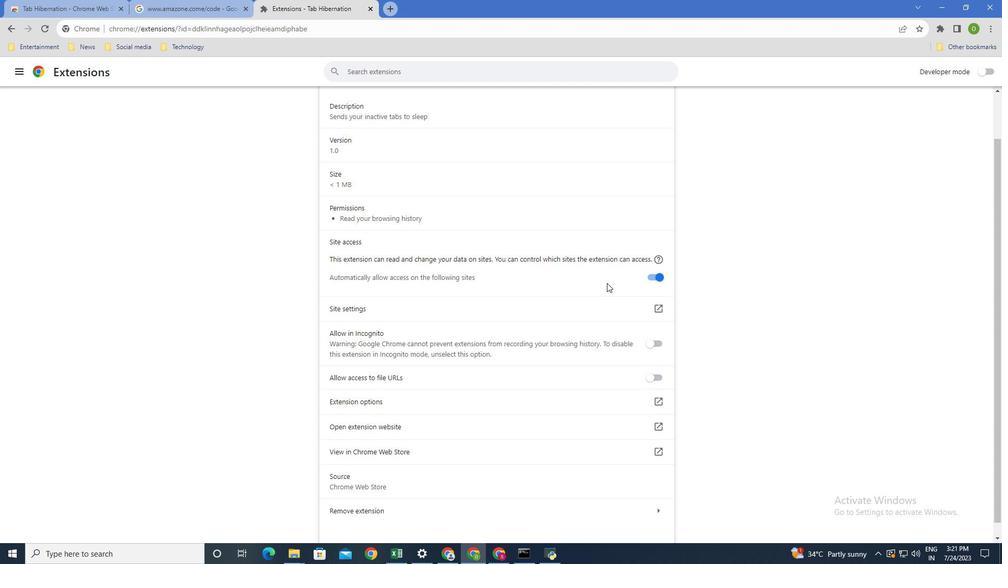 
Action: Mouse scrolled (607, 282) with delta (0, 0)
Screenshot: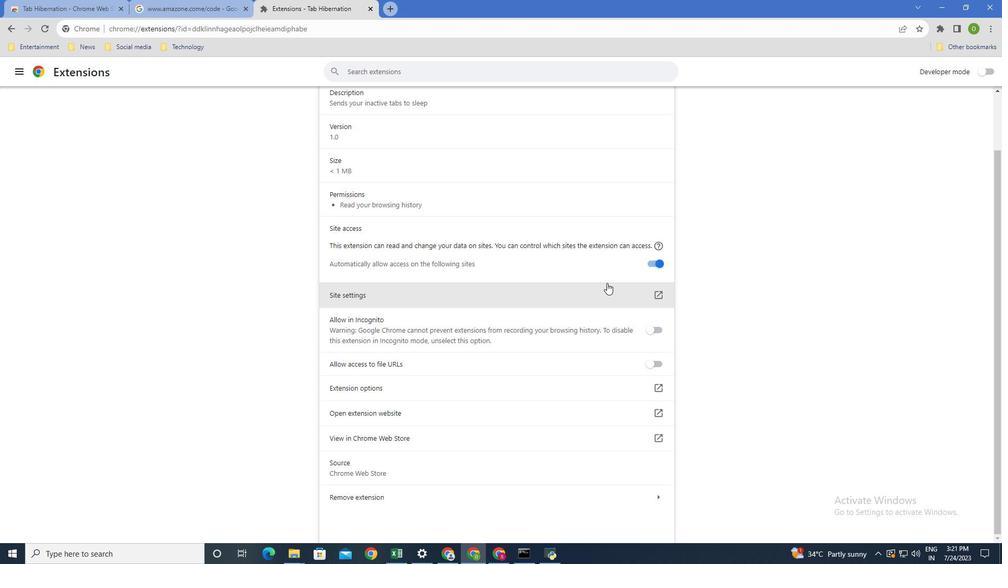 
Action: Mouse moved to (657, 328)
Screenshot: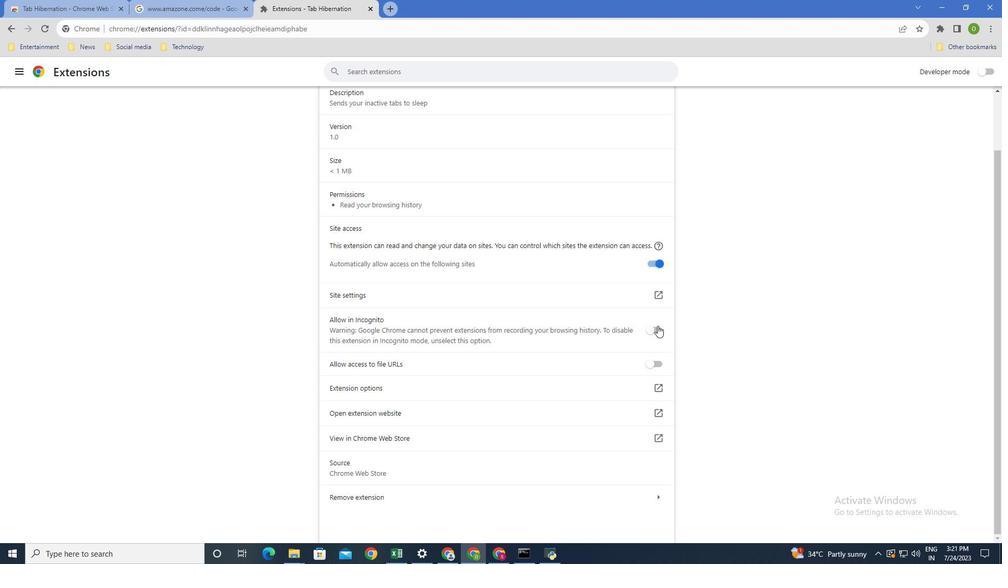 
Action: Mouse pressed left at (657, 328)
Screenshot: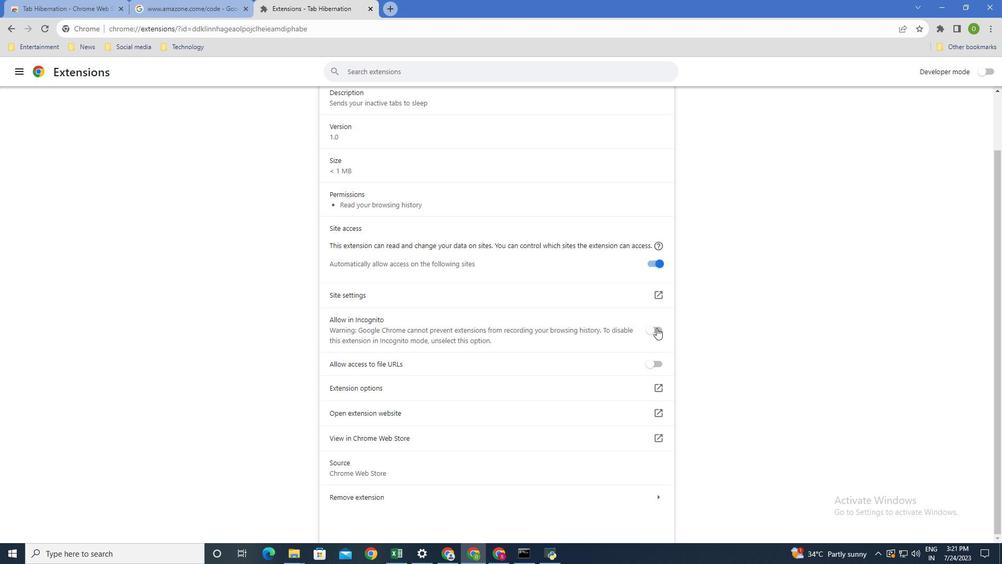 
Action: Mouse moved to (644, 365)
Screenshot: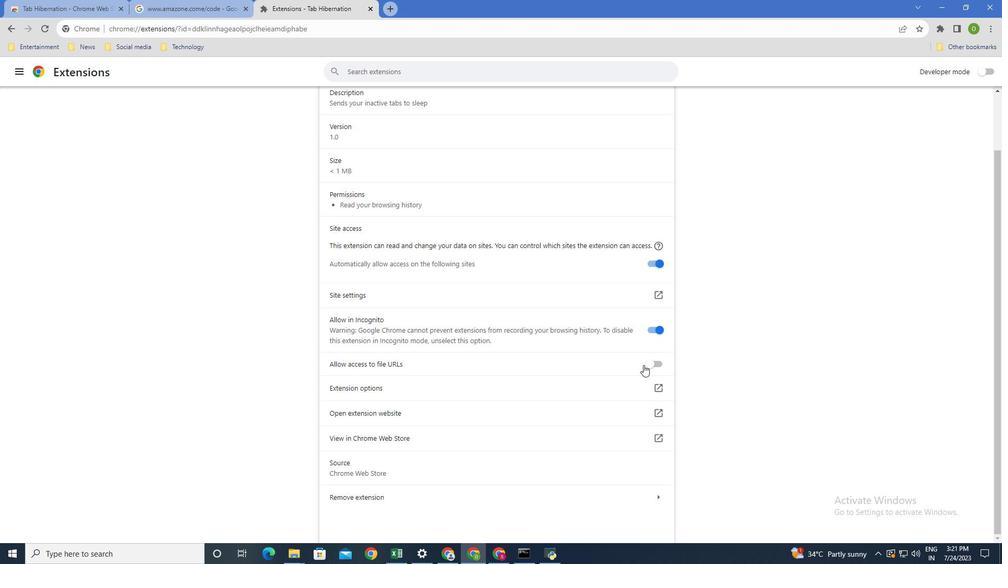
Action: Mouse scrolled (644, 365) with delta (0, 0)
Screenshot: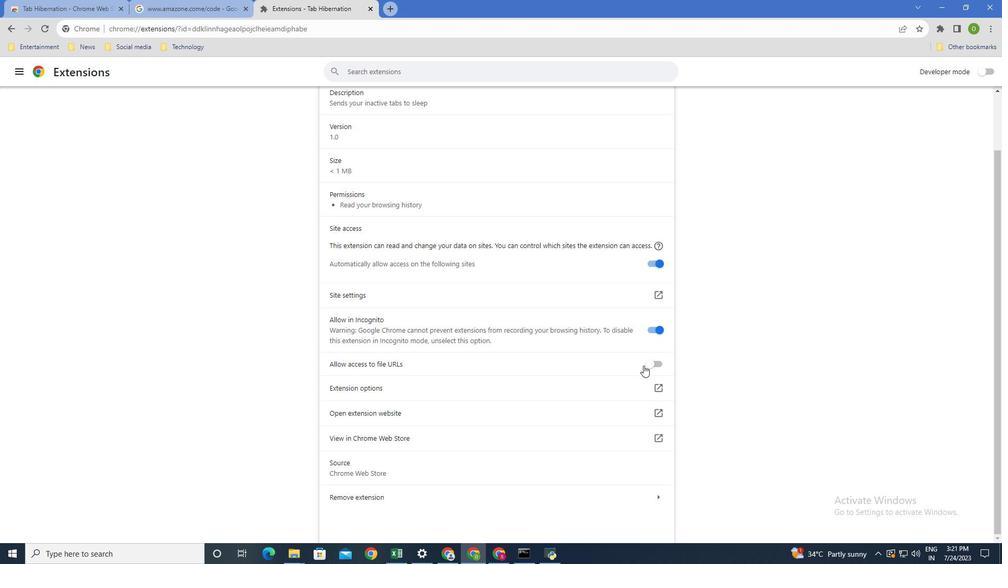 
Action: Mouse moved to (656, 363)
Screenshot: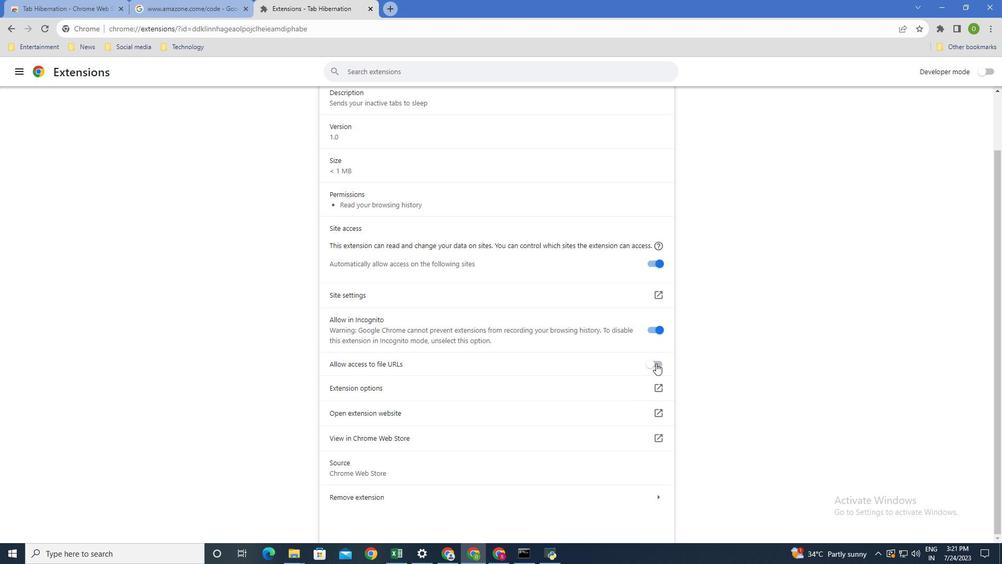 
Action: Mouse pressed left at (656, 363)
Screenshot: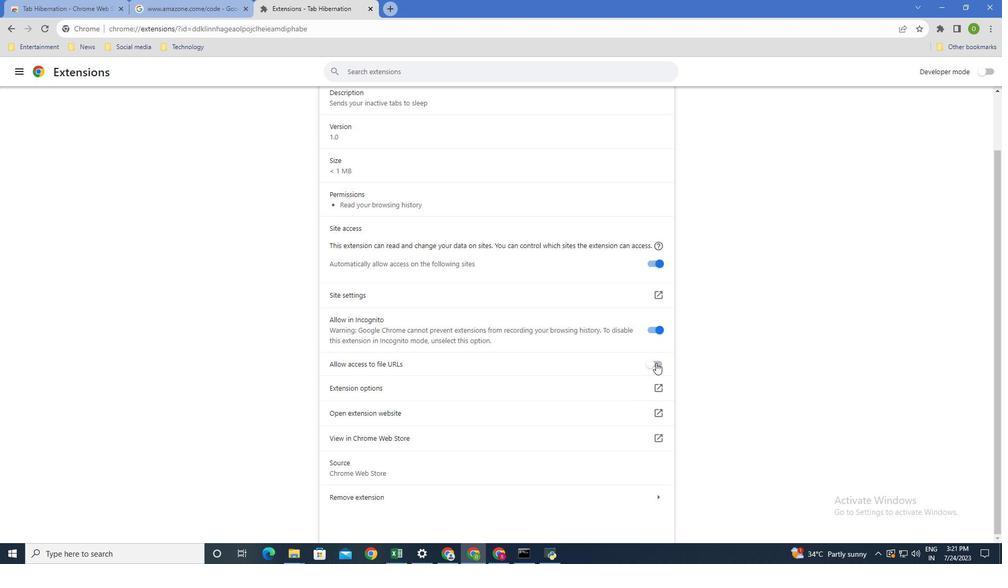 
Action: Mouse moved to (570, 385)
Screenshot: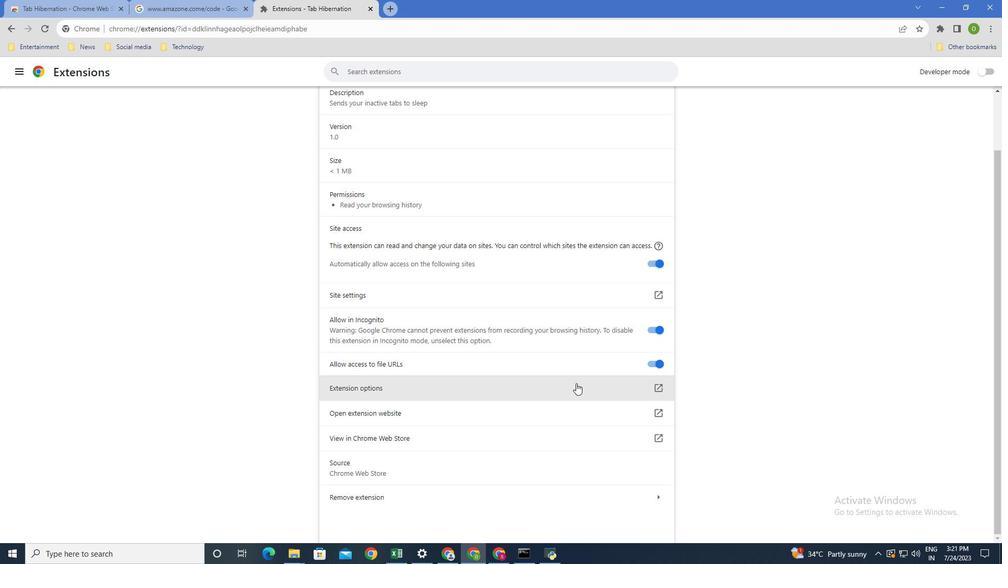 
Action: Mouse scrolled (570, 384) with delta (0, 0)
Screenshot: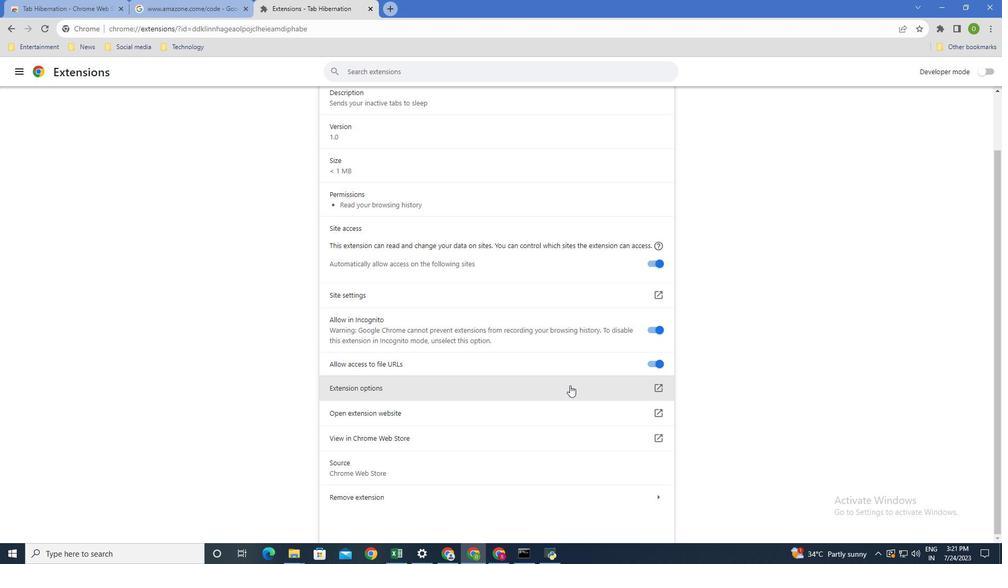 
Action: Mouse scrolled (570, 384) with delta (0, 0)
Screenshot: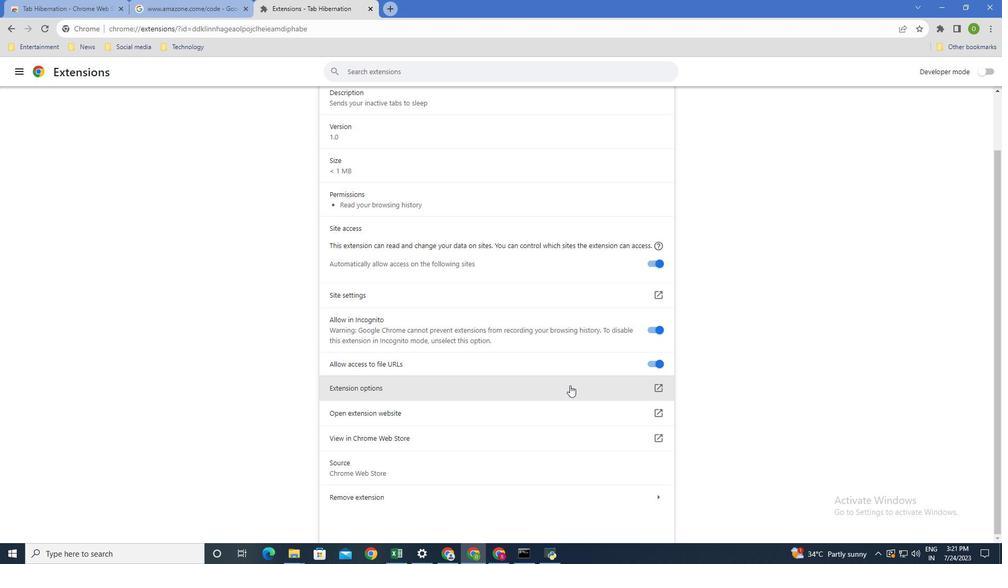 
Action: Mouse scrolled (570, 384) with delta (0, 0)
Screenshot: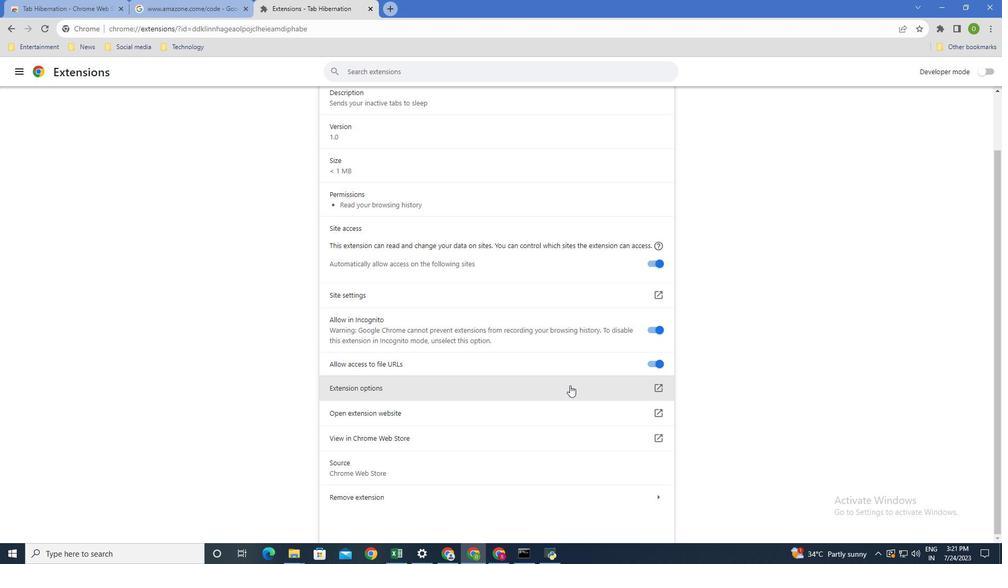 
Action: Mouse moved to (569, 498)
Screenshot: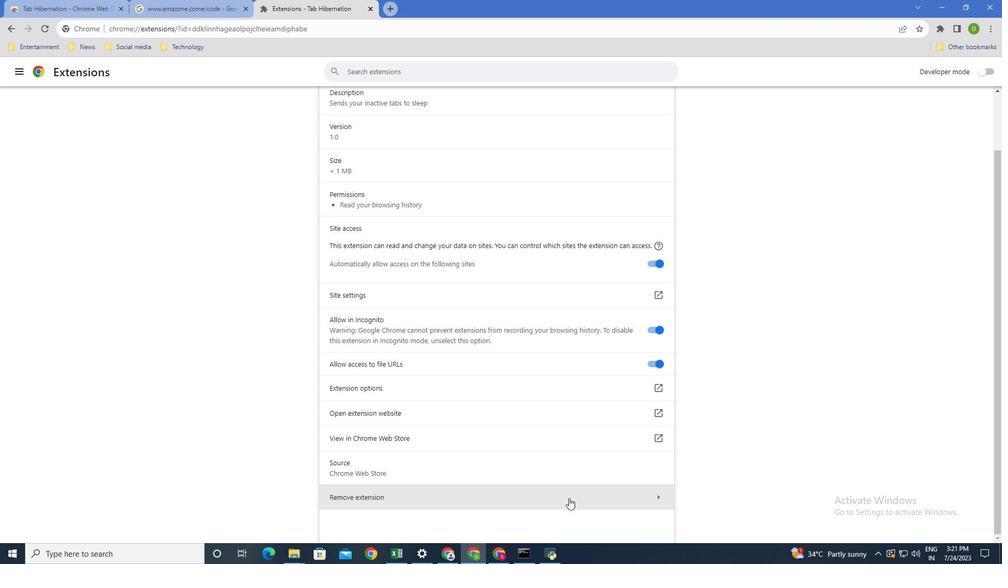
Action: Mouse scrolled (569, 498) with delta (0, 0)
Screenshot: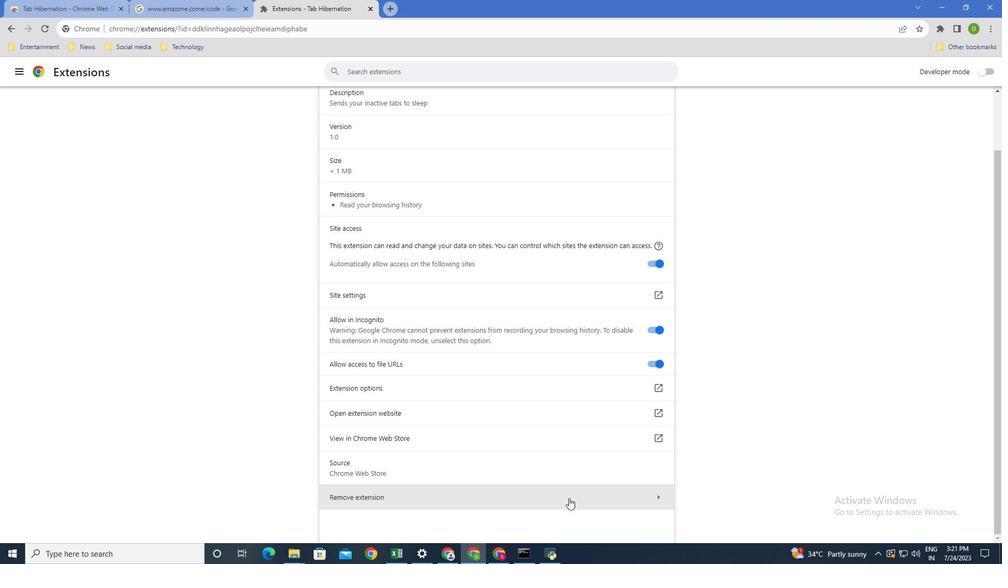 
Action: Mouse moved to (569, 492)
Screenshot: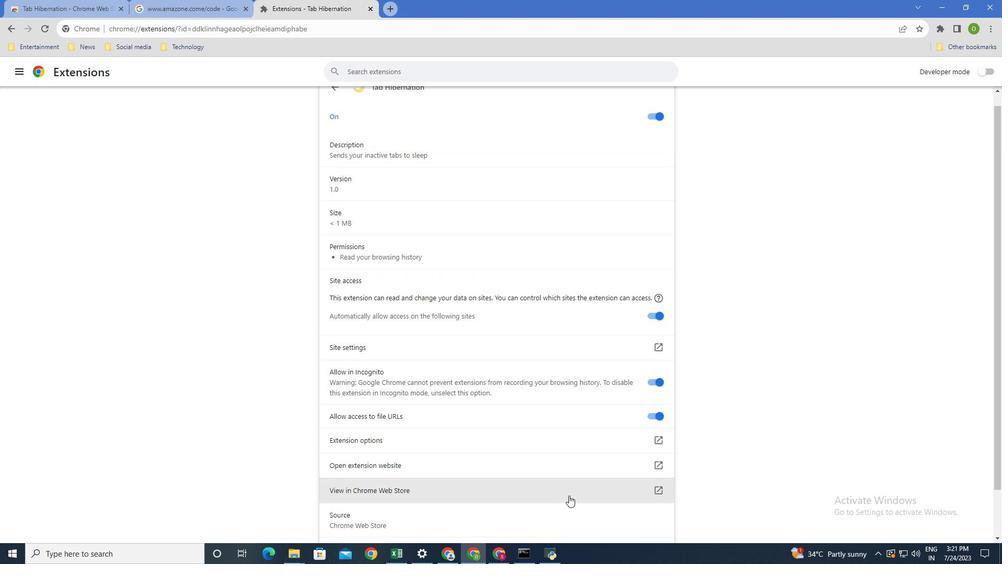
Action: Mouse scrolled (569, 492) with delta (0, 0)
Screenshot: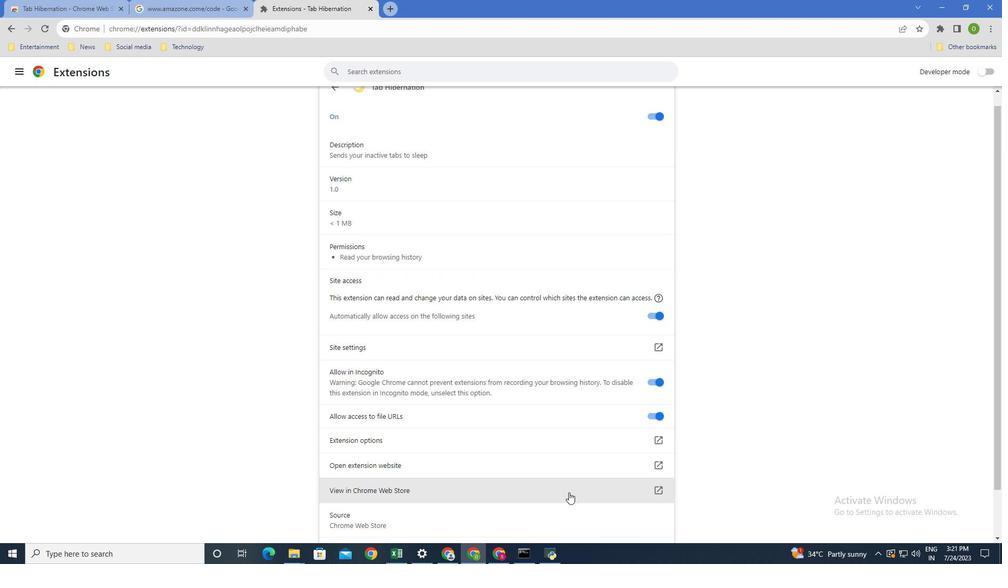 
Action: Mouse scrolled (569, 493) with delta (0, 0)
Screenshot: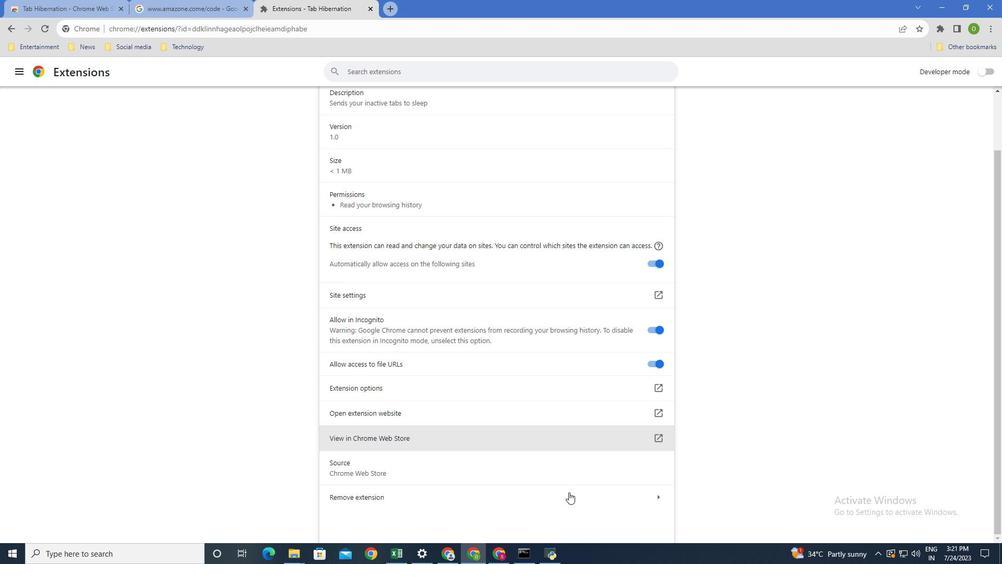 
Action: Mouse scrolled (569, 493) with delta (0, 0)
Screenshot: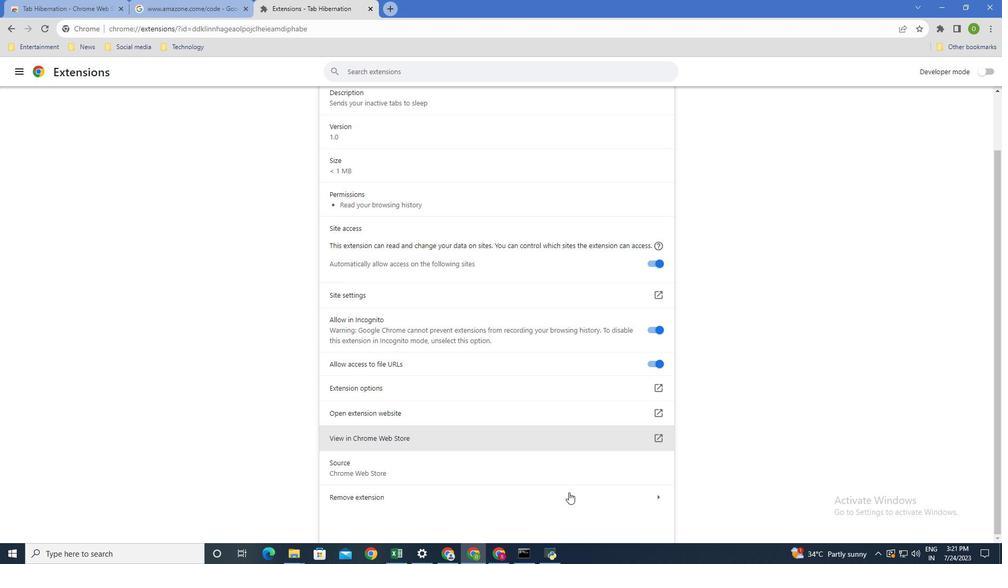 
Action: Mouse scrolled (569, 493) with delta (0, 0)
Screenshot: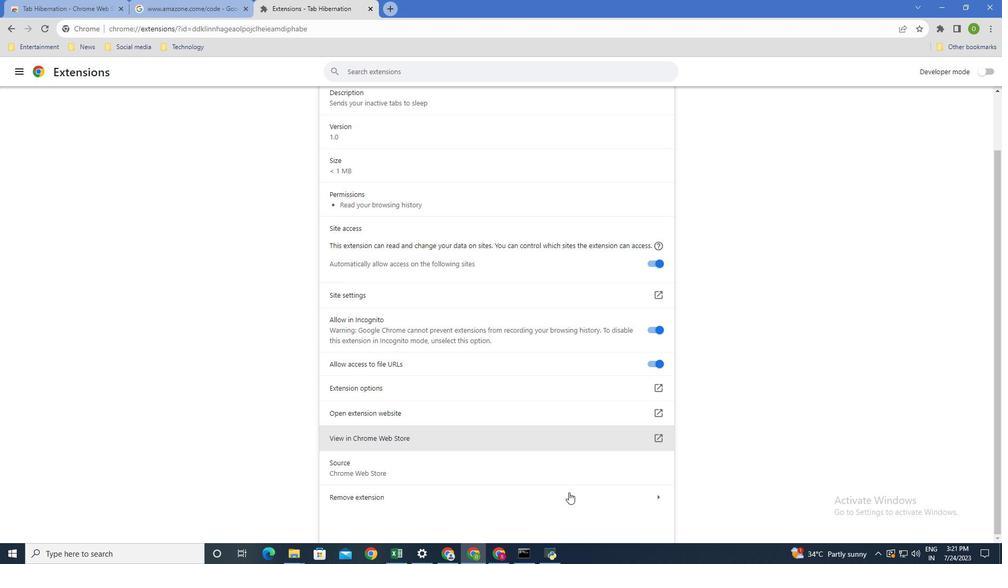 
Action: Mouse scrolled (569, 493) with delta (0, 0)
Screenshot: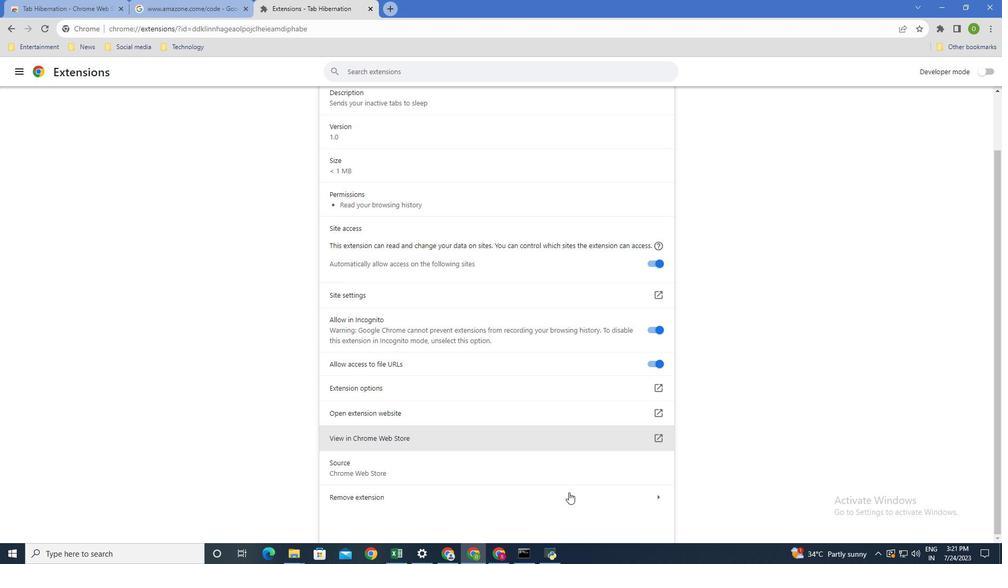 
Action: Mouse scrolled (569, 493) with delta (0, 0)
Screenshot: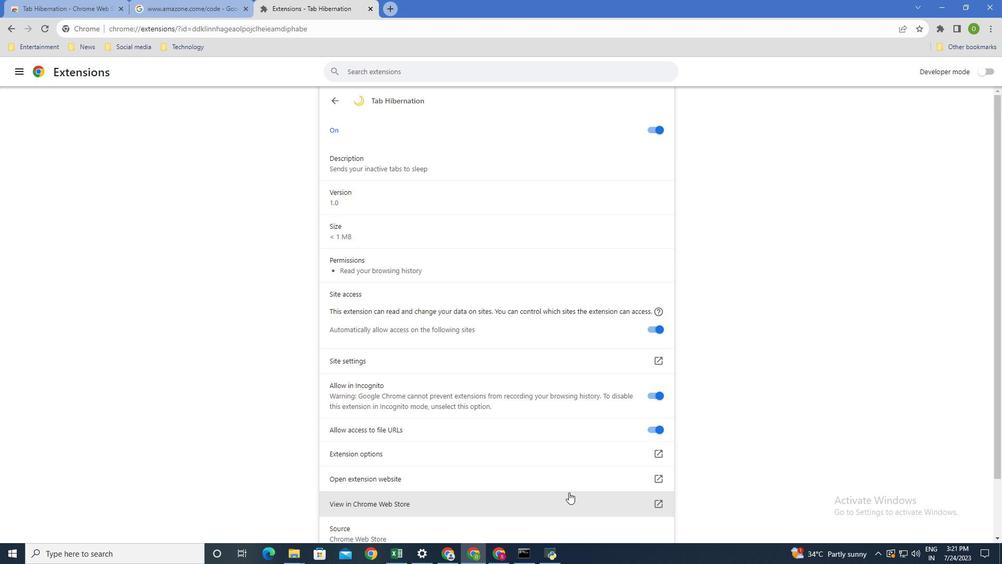 
Action: Mouse scrolled (569, 493) with delta (0, 0)
Screenshot: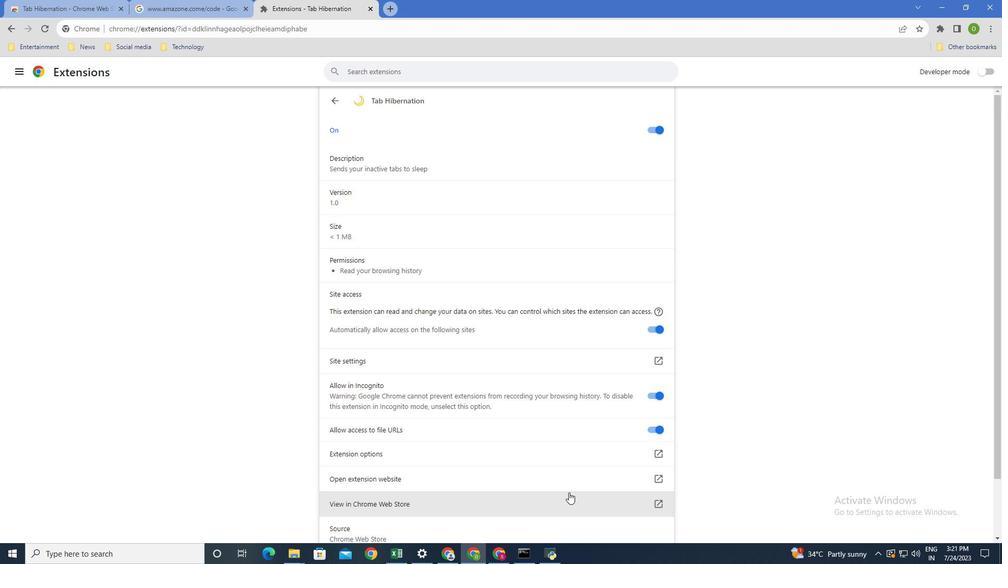 
Action: Mouse moved to (390, 305)
Screenshot: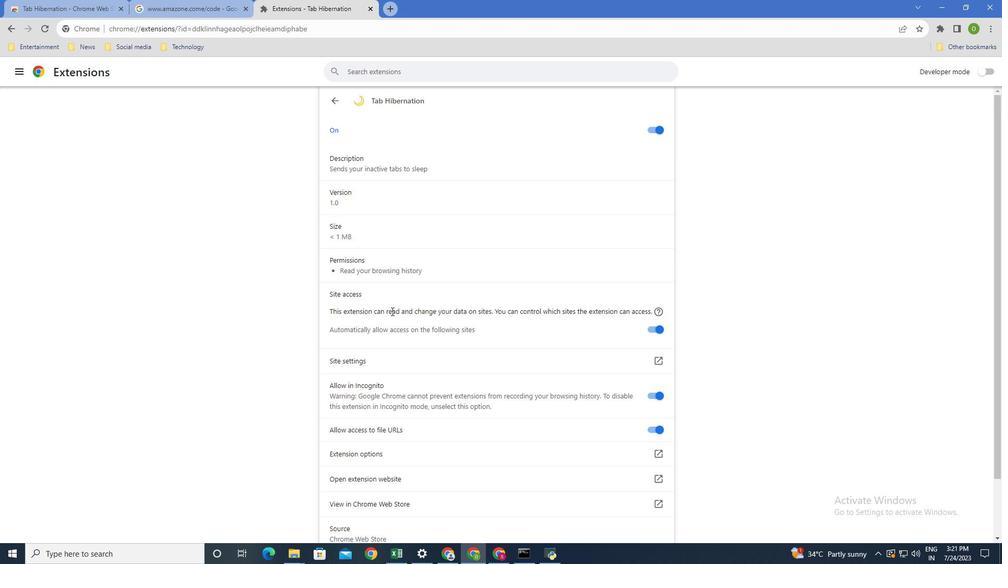 
Action: Mouse pressed left at (390, 305)
Screenshot: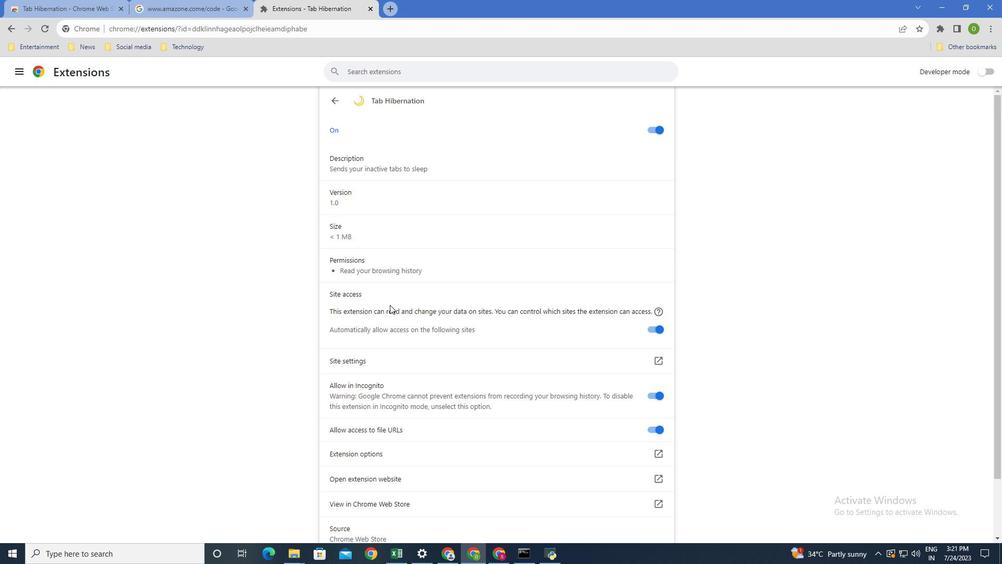 
Action: Mouse moved to (527, 329)
Screenshot: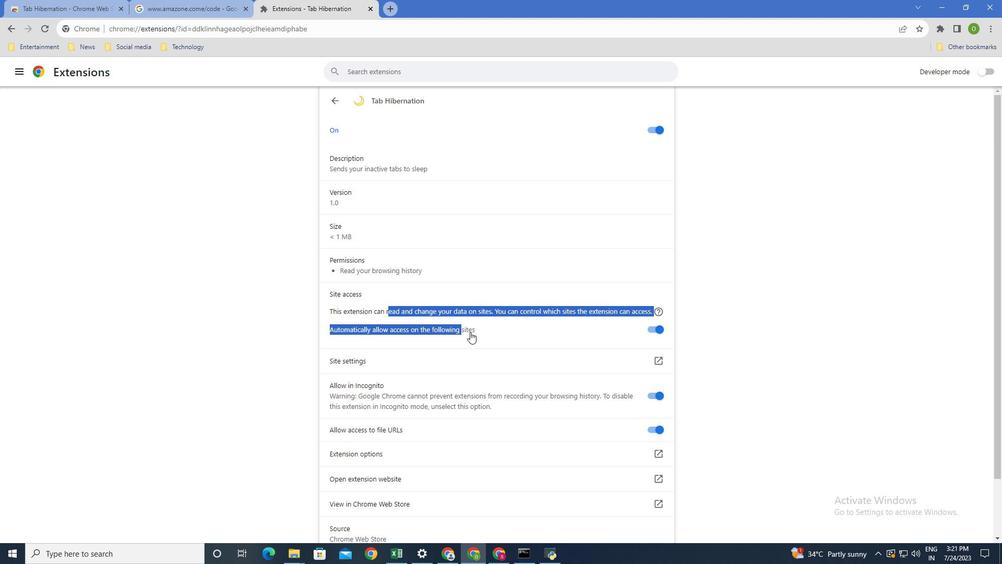 
